 Task: Open Card Cybersecurity Training Session in Board Brand Management to Workspace DevOps and add a team member Softage.4@softage.net, a label Orange, a checklist Cake Decorating, an attachment from your computer, a color Orange and finally, add a card description 'Plan and execute company team-building activity at a wine tasting' and a comment 'Given the potential impact of this task on our company financial stability, let us ensure that we approach it with a sense of fiscal responsibility and prudence.'. Add a start date 'Jan 04, 1900' with a due date 'Jan 11, 1900'
Action: Mouse moved to (489, 192)
Screenshot: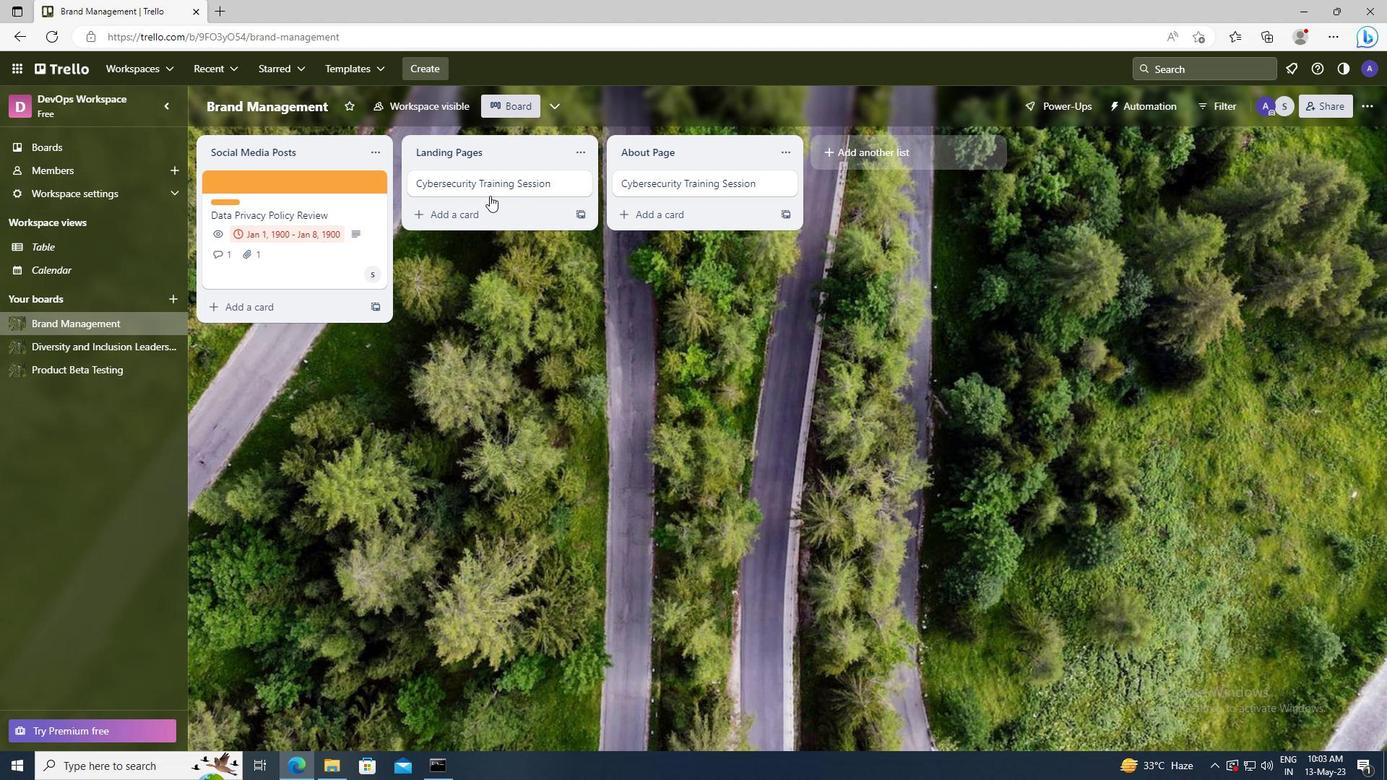 
Action: Mouse pressed left at (489, 192)
Screenshot: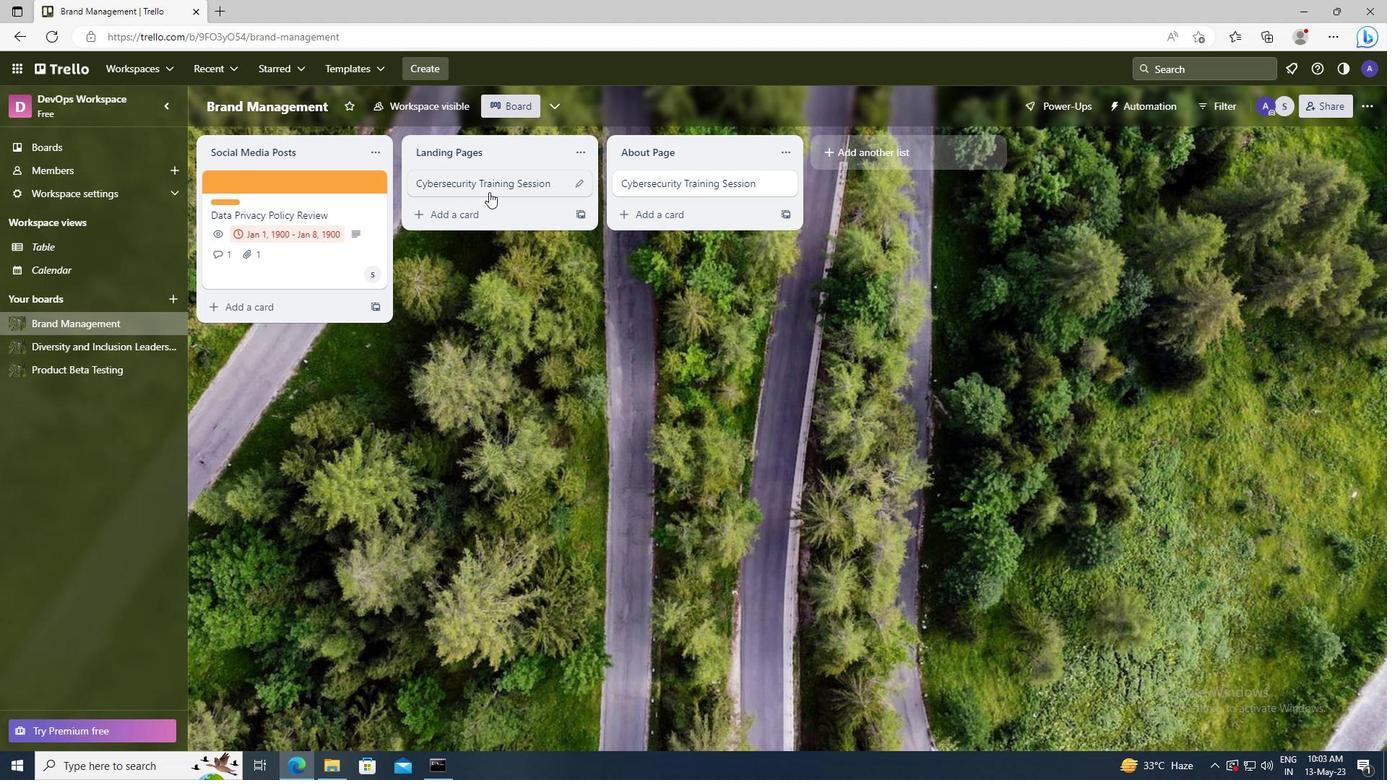 
Action: Mouse moved to (852, 232)
Screenshot: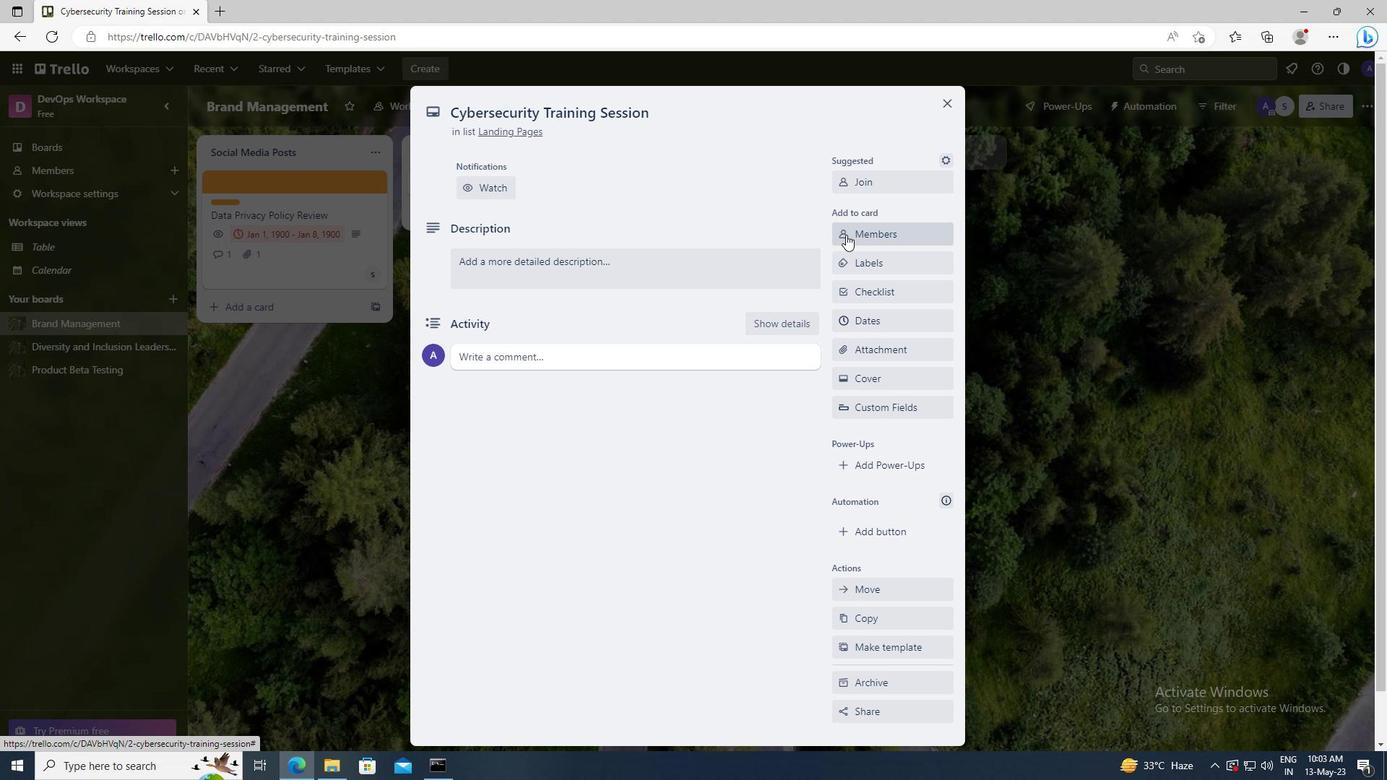 
Action: Mouse pressed left at (852, 232)
Screenshot: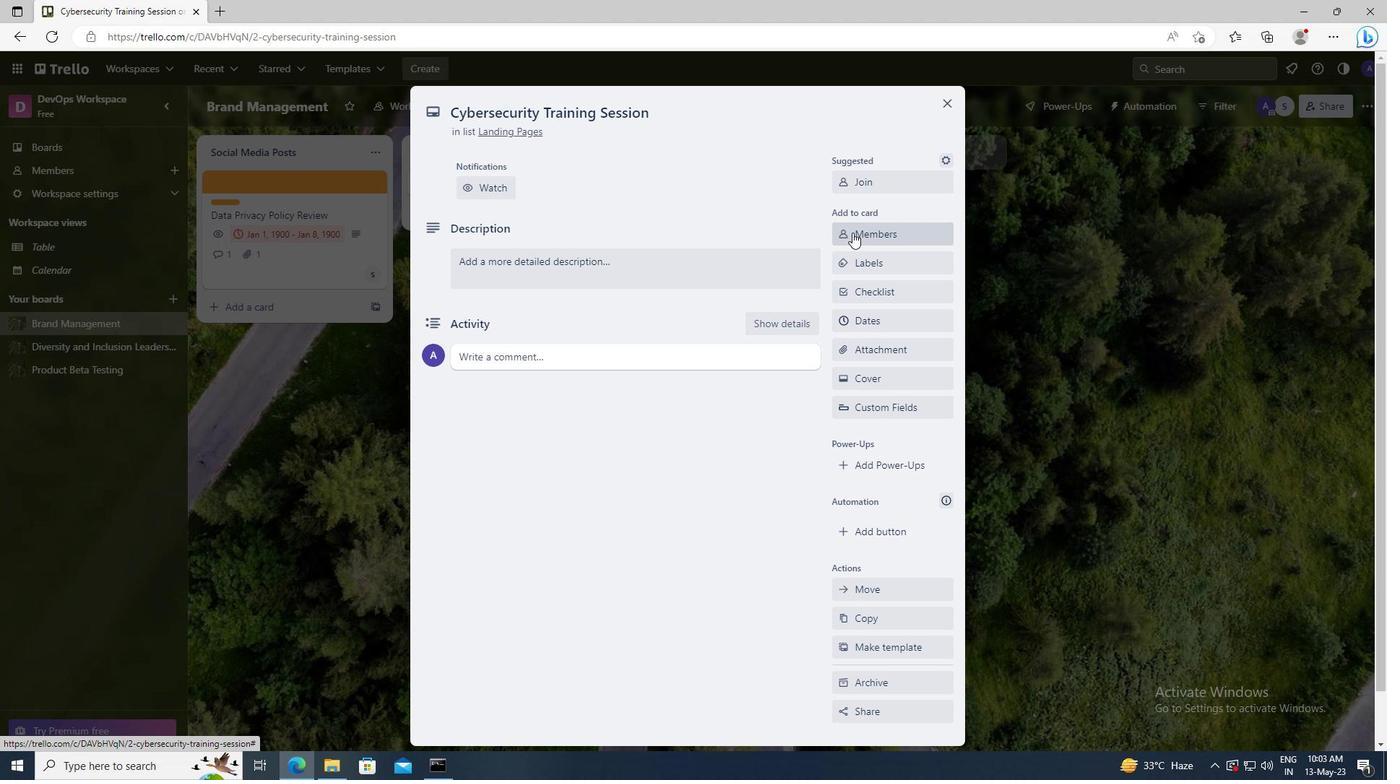 
Action: Key pressed <Key.shift>SOFTAGE.1
Screenshot: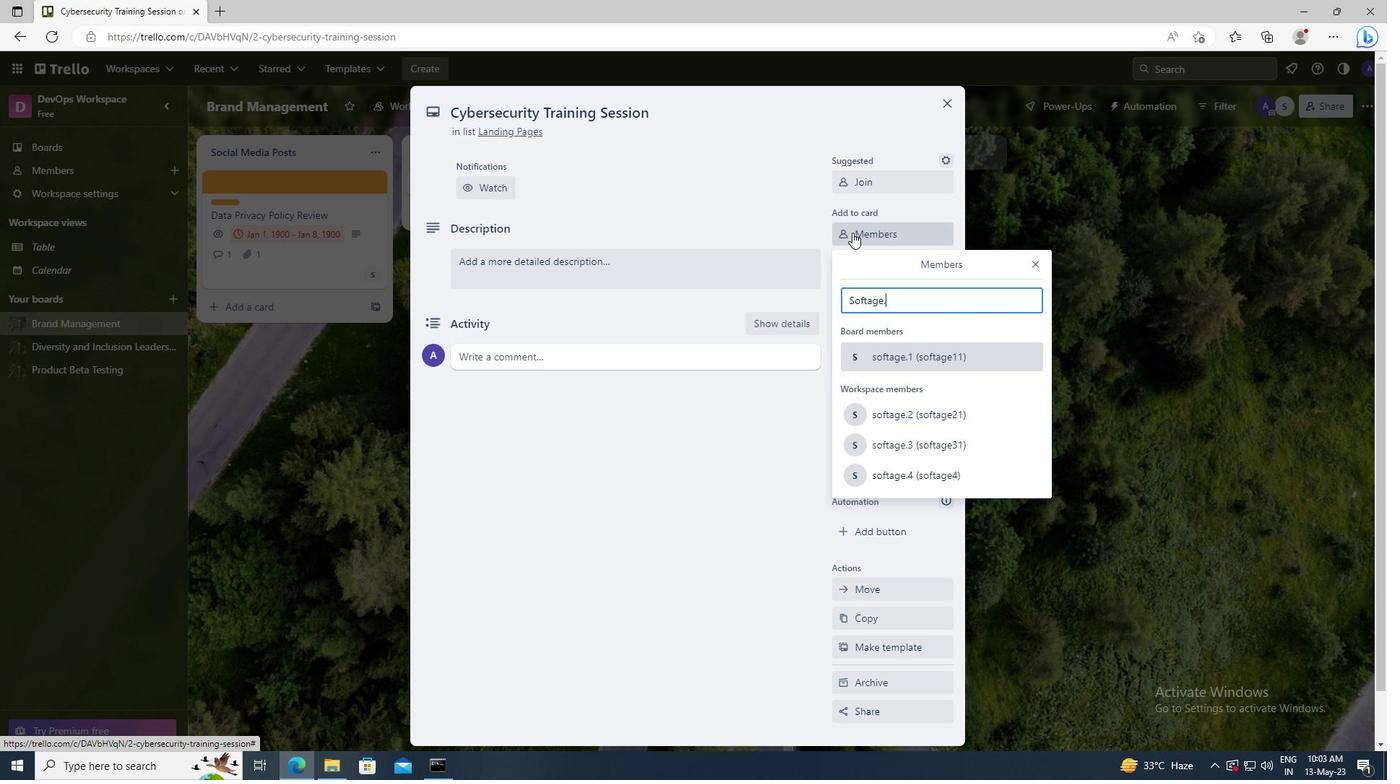 
Action: Mouse moved to (871, 354)
Screenshot: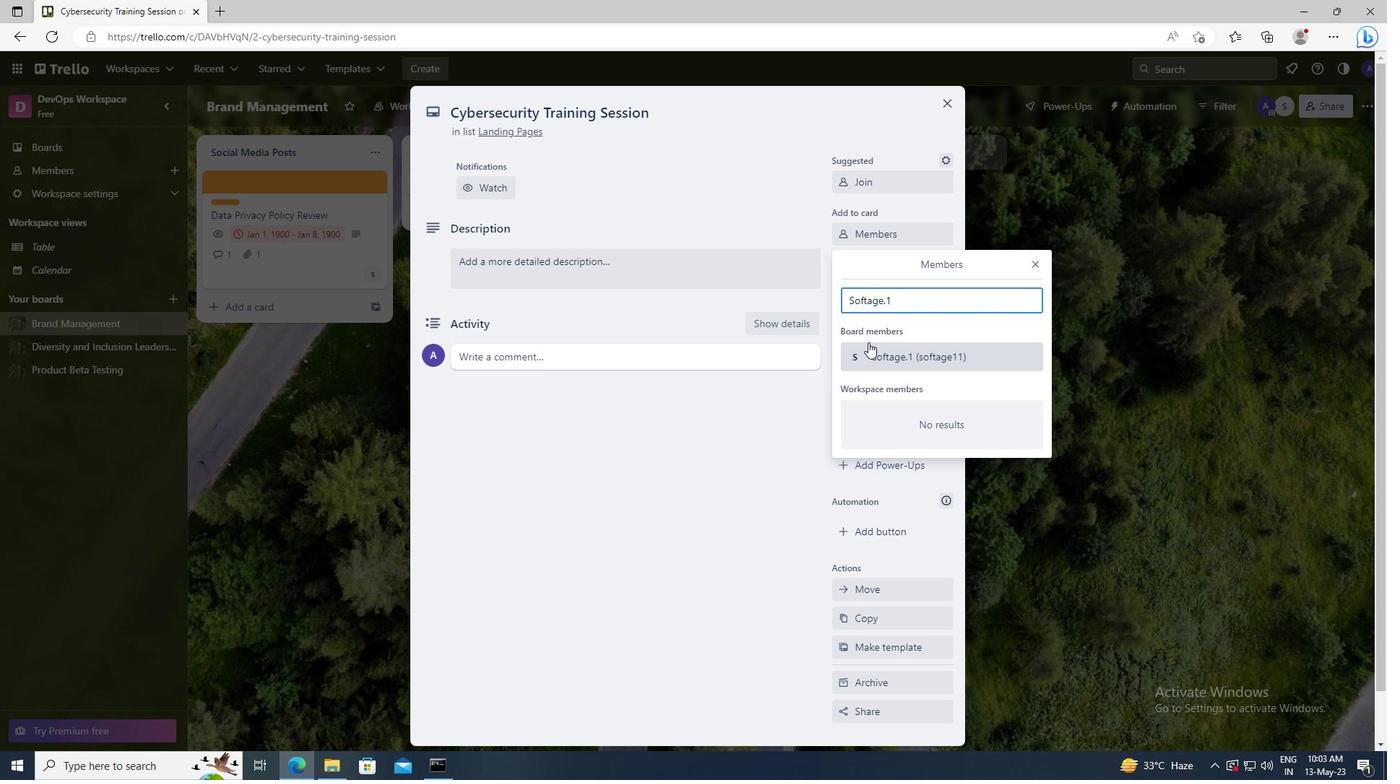 
Action: Mouse pressed left at (871, 354)
Screenshot: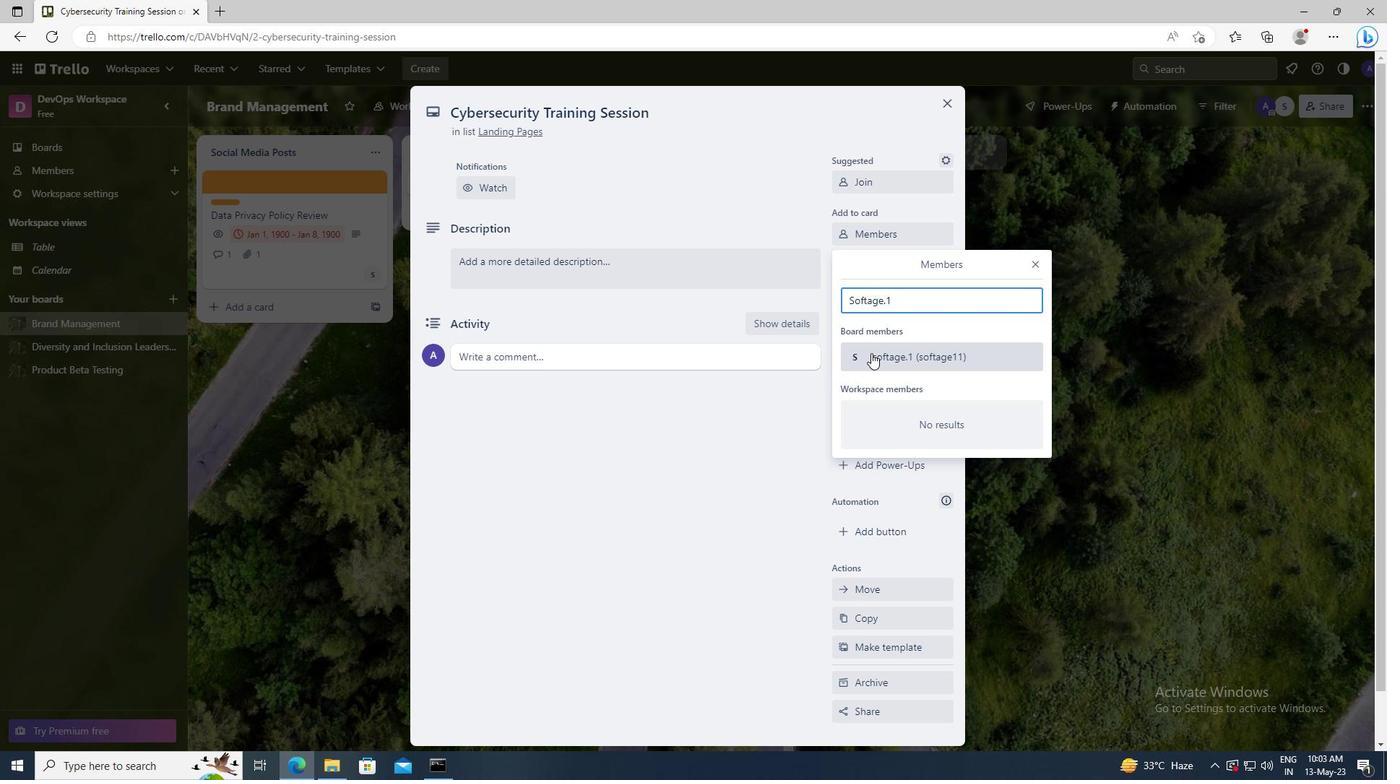 
Action: Mouse moved to (1035, 263)
Screenshot: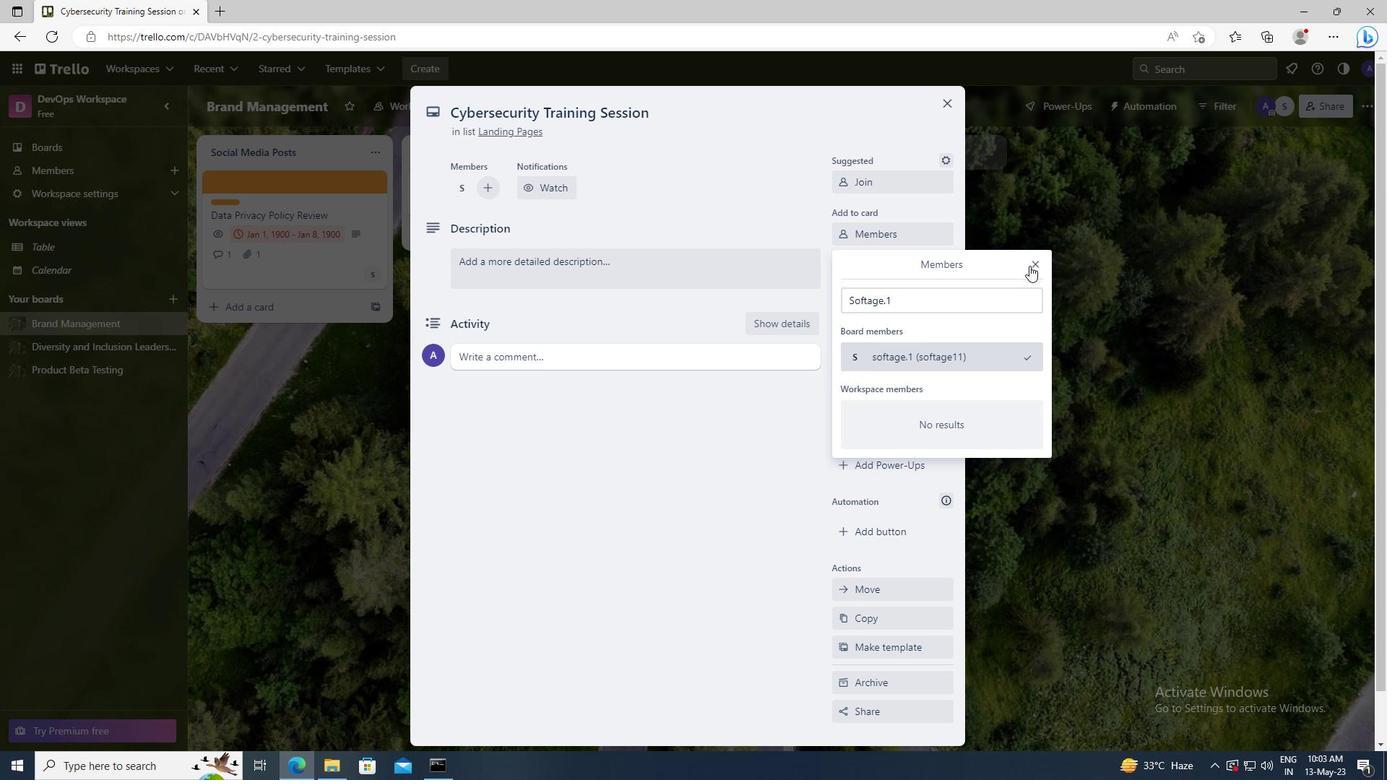 
Action: Mouse pressed left at (1035, 263)
Screenshot: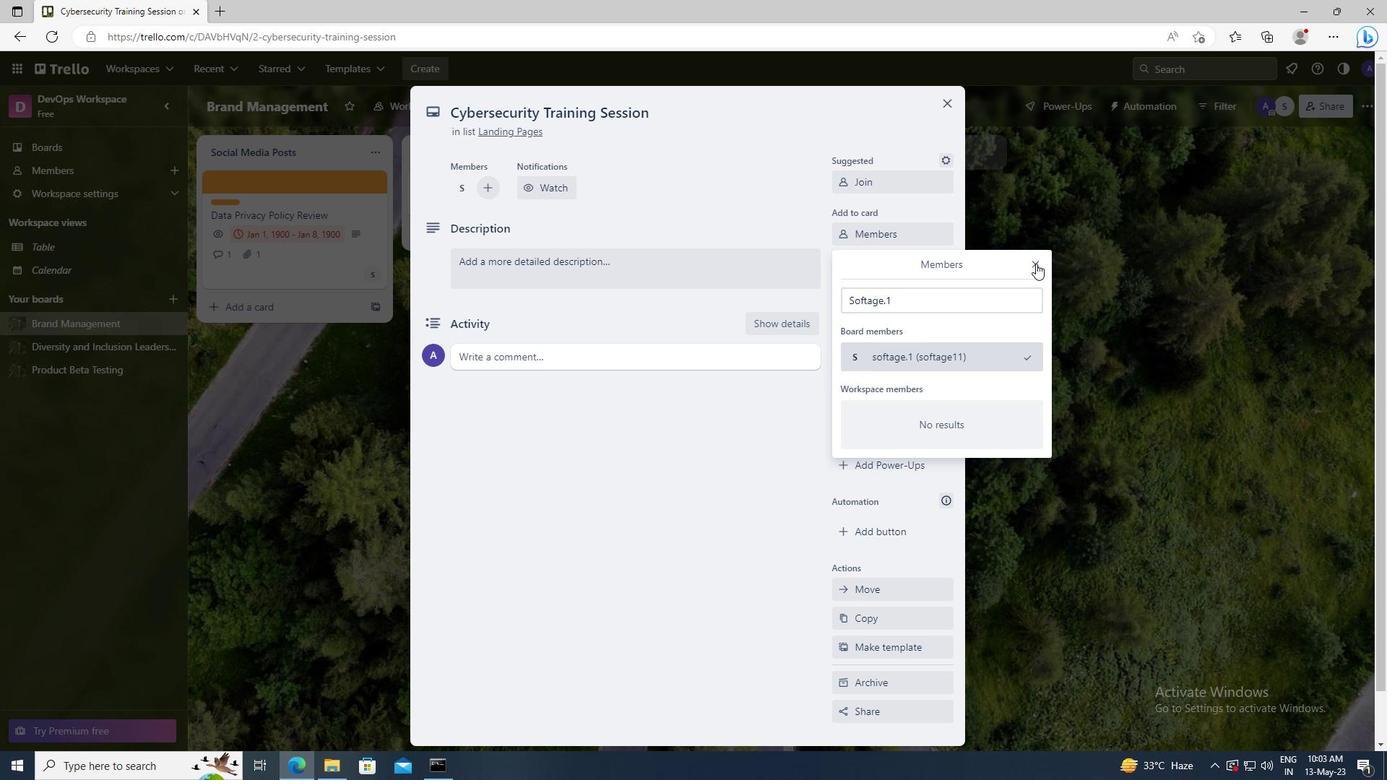 
Action: Mouse moved to (898, 257)
Screenshot: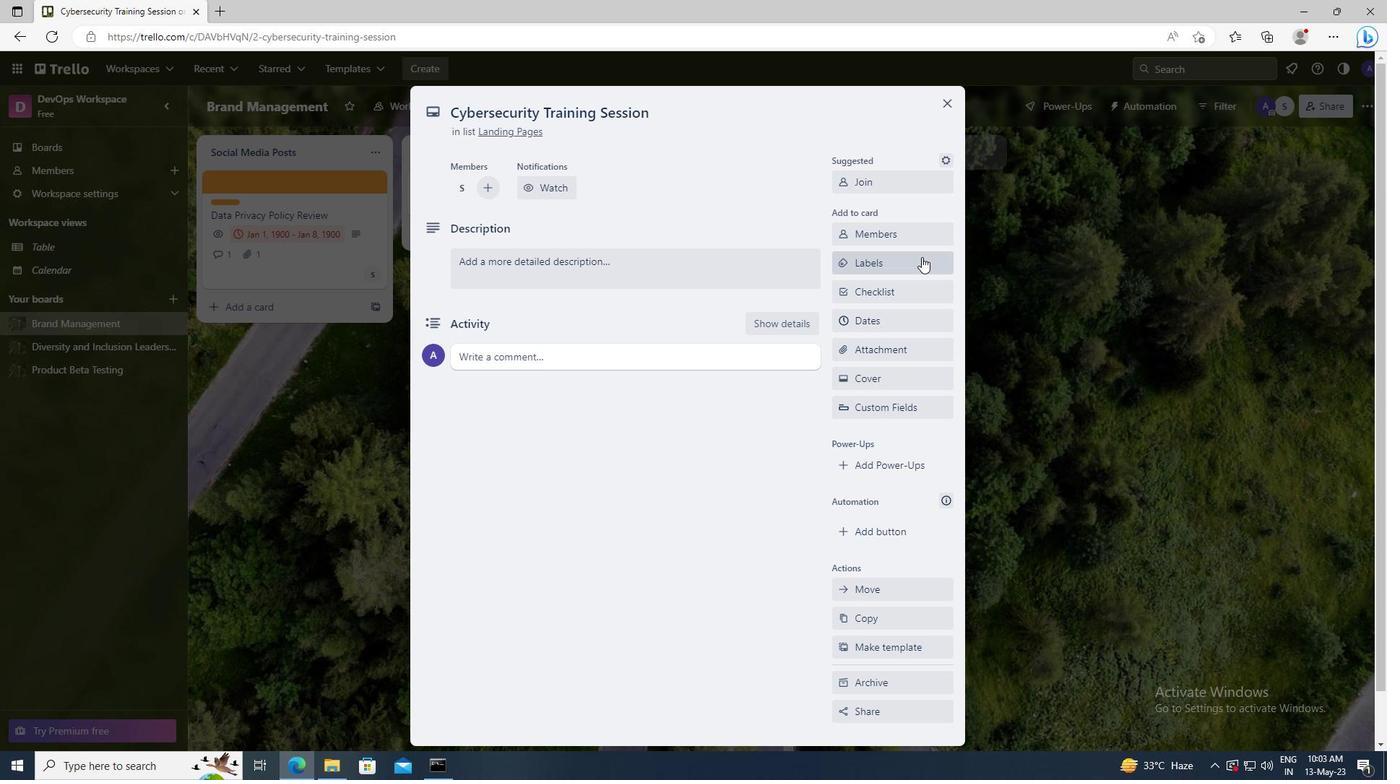 
Action: Mouse pressed left at (898, 257)
Screenshot: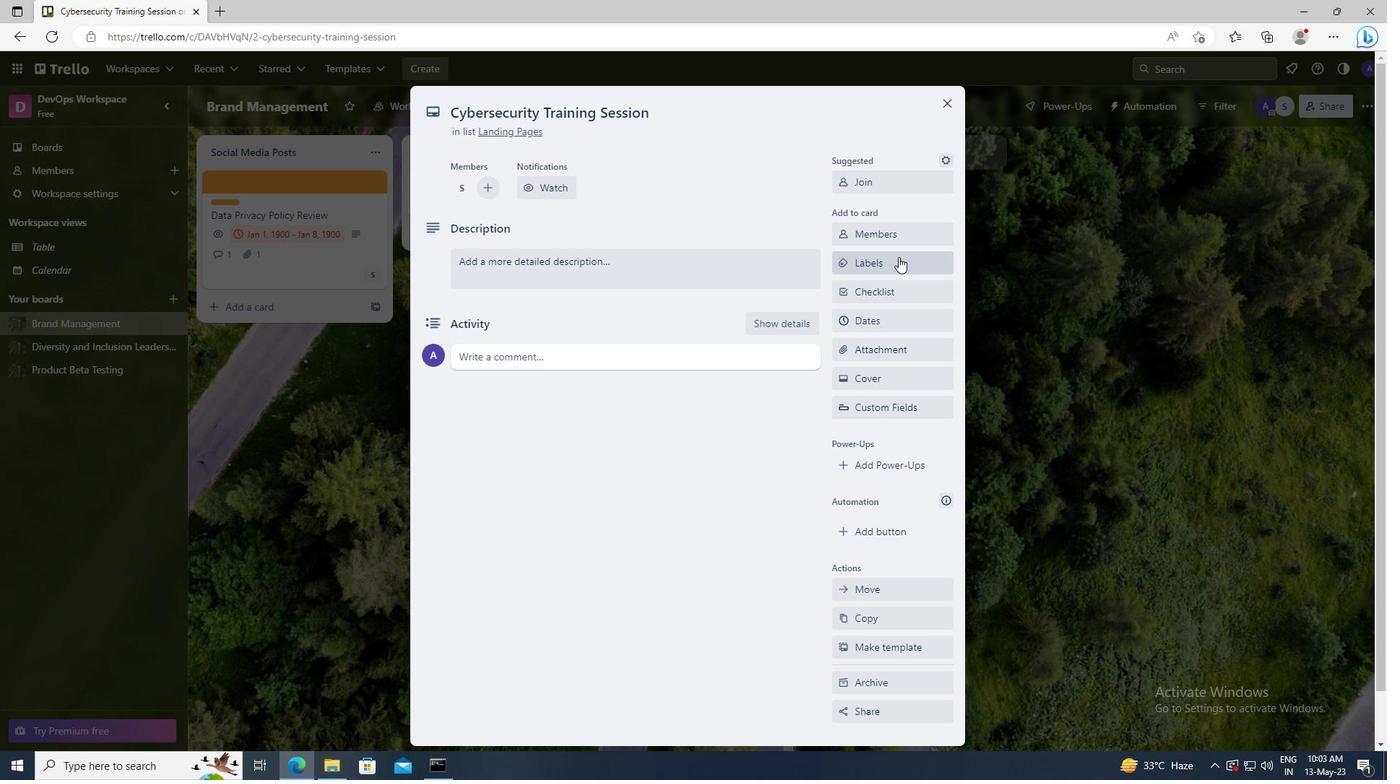 
Action: Mouse moved to (920, 547)
Screenshot: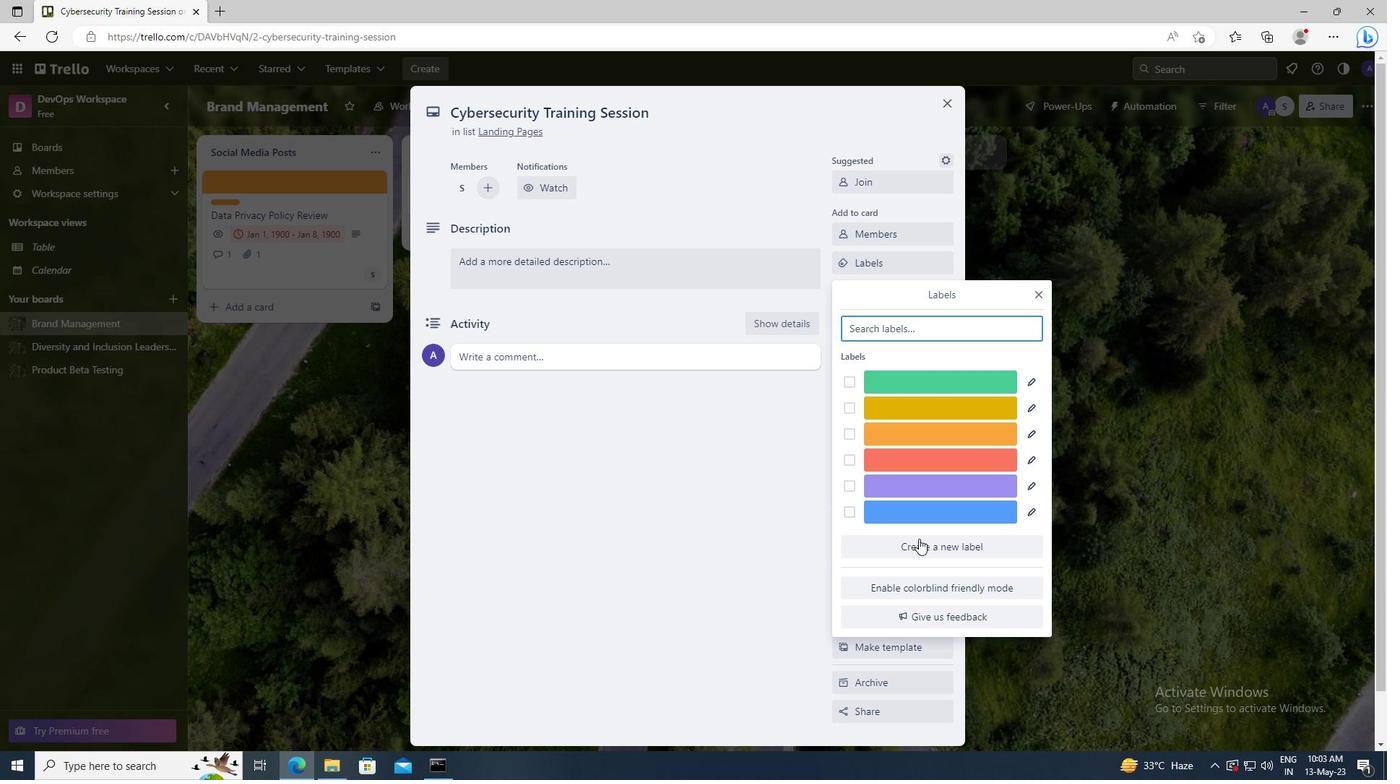 
Action: Mouse pressed left at (920, 547)
Screenshot: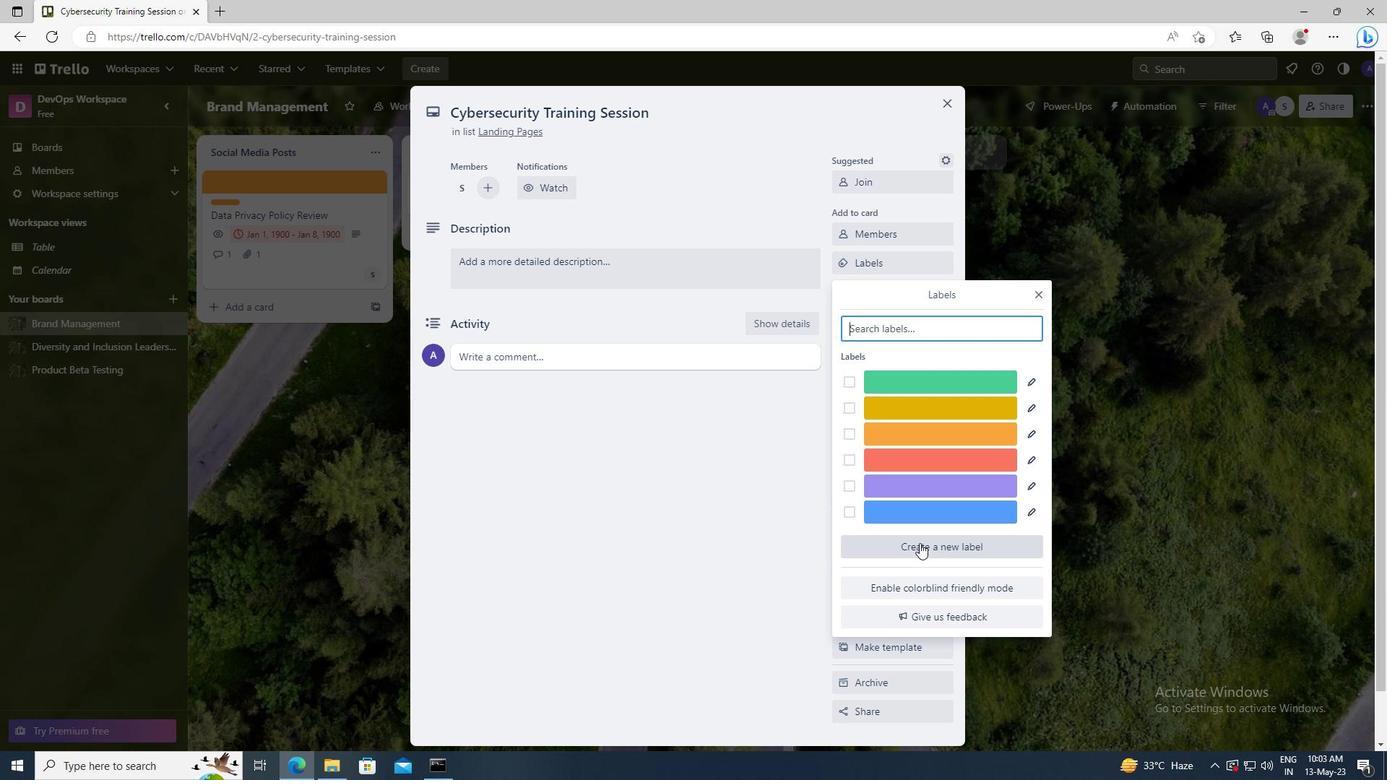 
Action: Mouse moved to (937, 500)
Screenshot: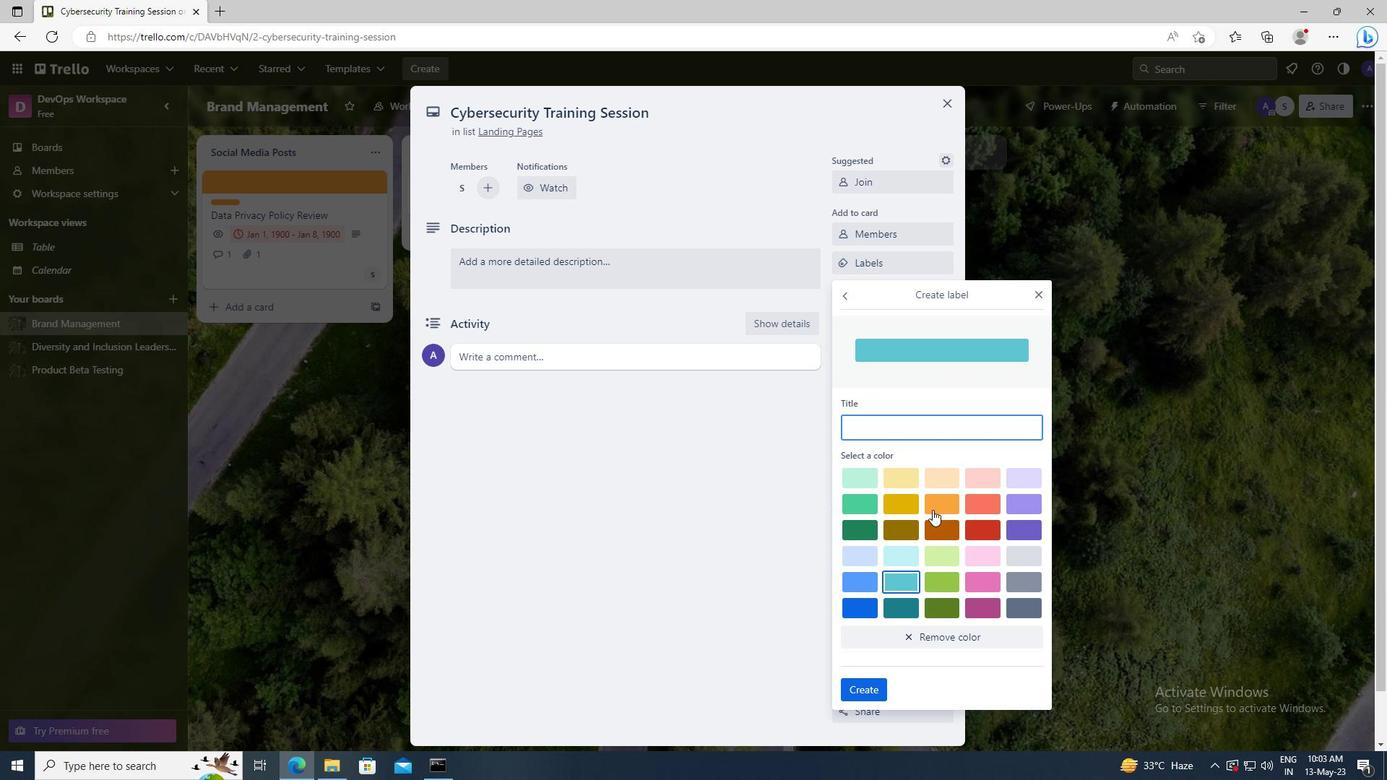 
Action: Mouse pressed left at (937, 500)
Screenshot: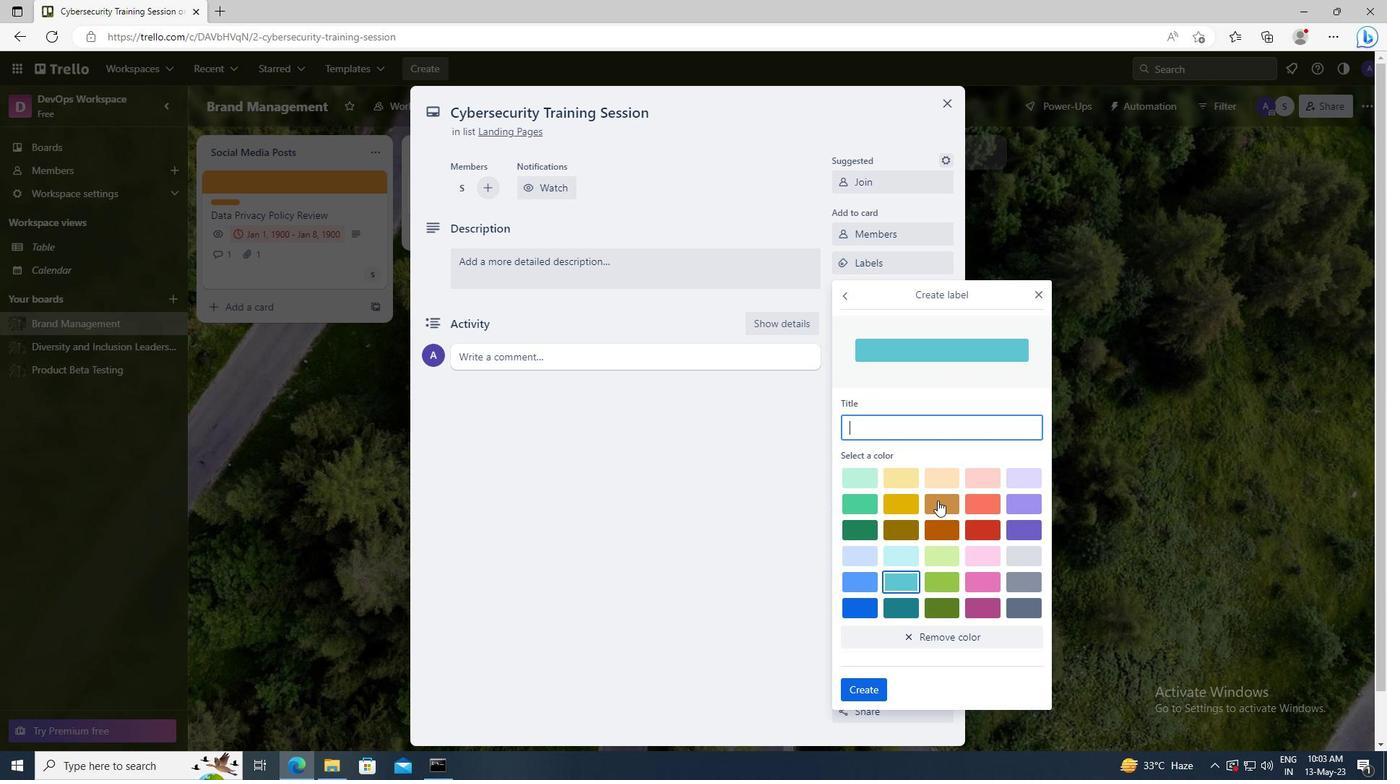 
Action: Mouse moved to (873, 691)
Screenshot: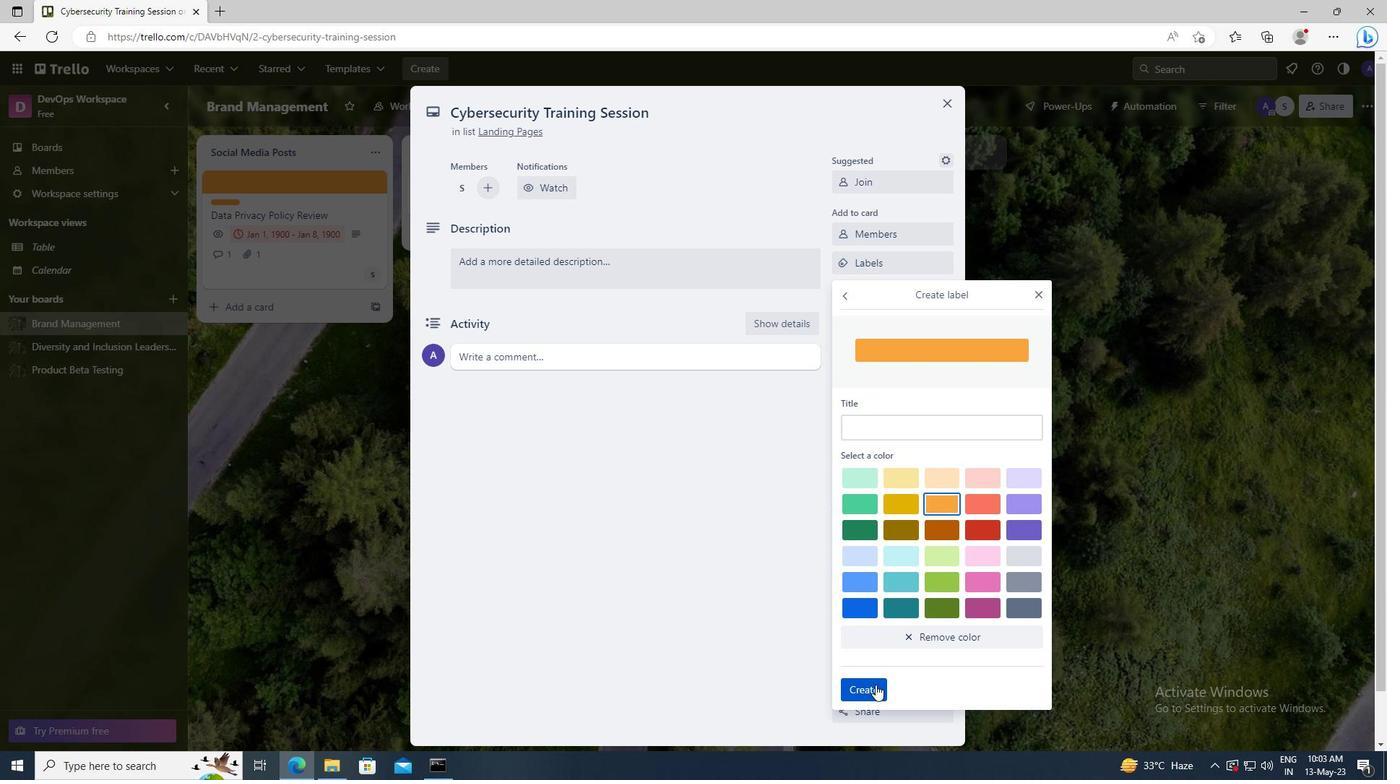 
Action: Mouse pressed left at (873, 691)
Screenshot: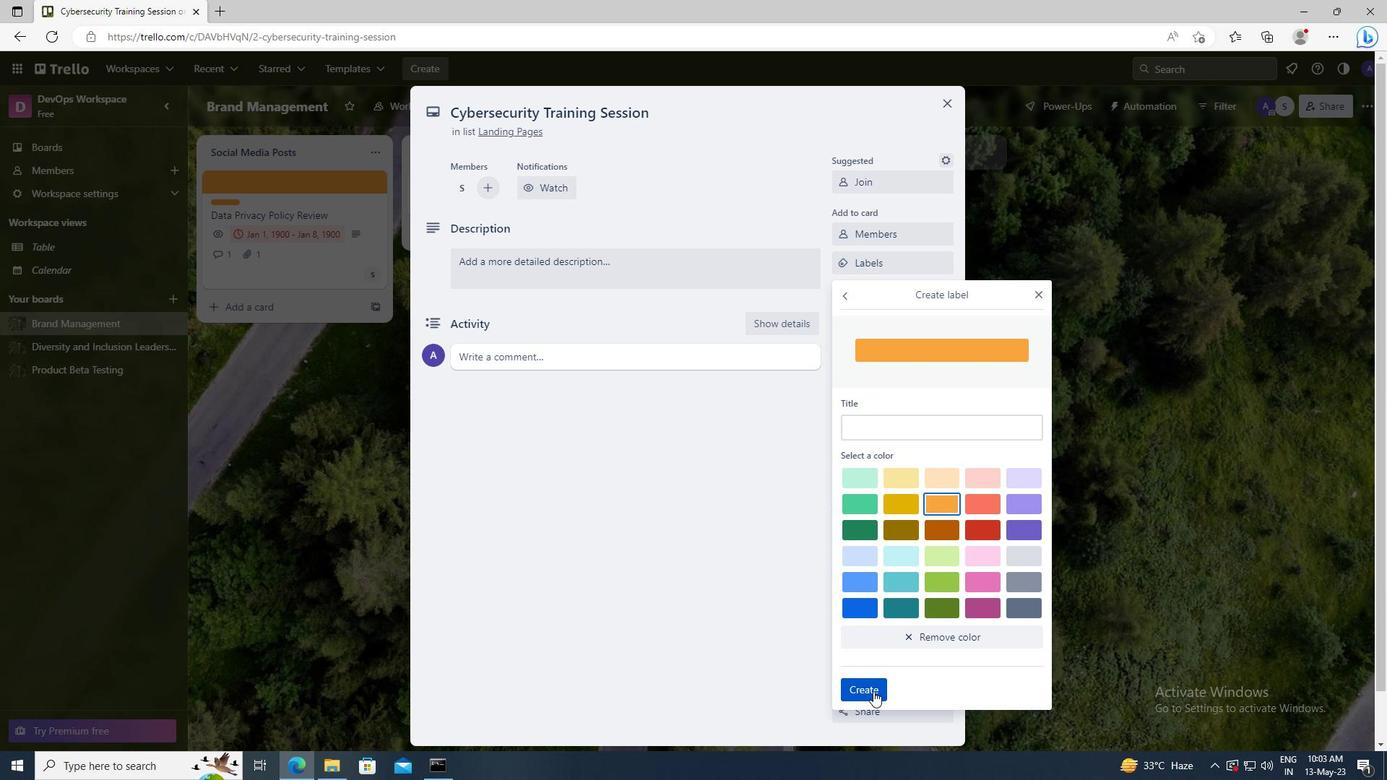 
Action: Mouse moved to (1040, 295)
Screenshot: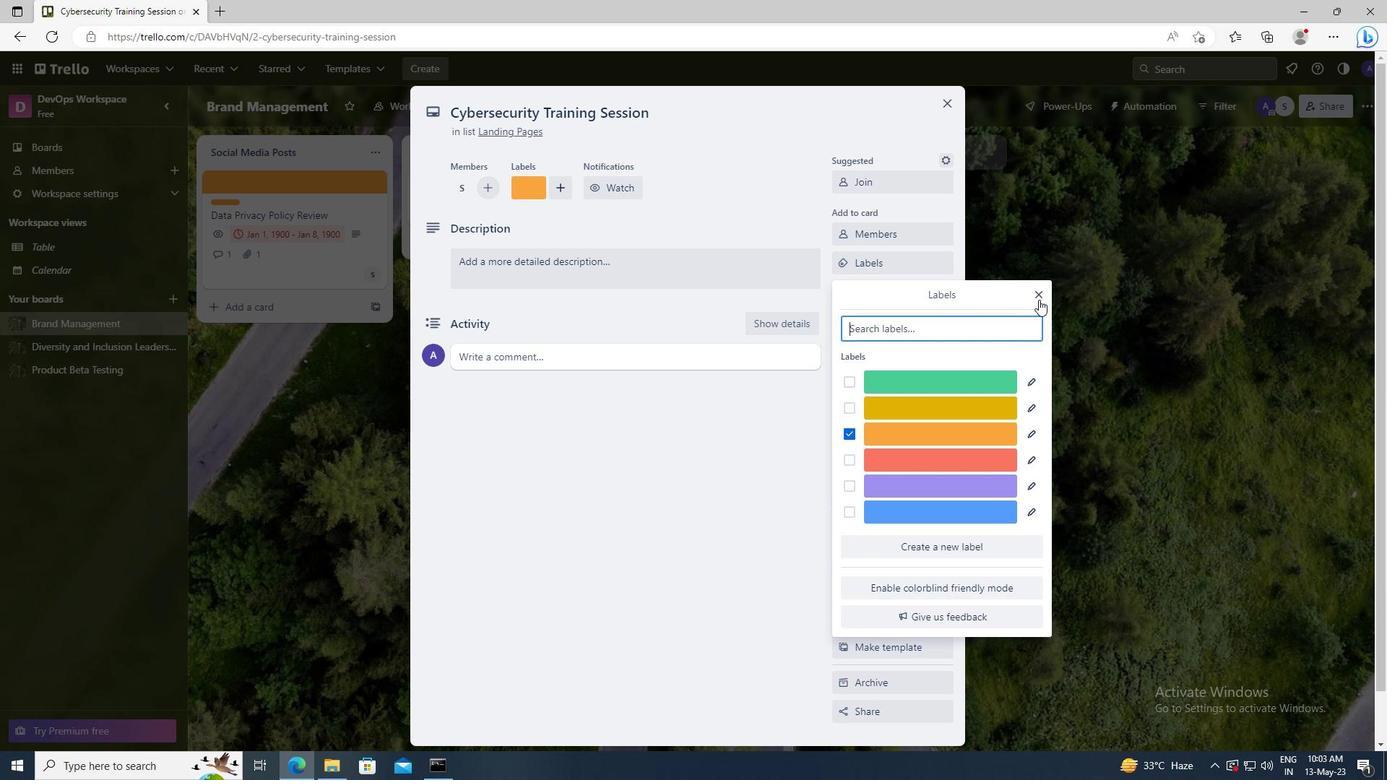 
Action: Mouse pressed left at (1040, 295)
Screenshot: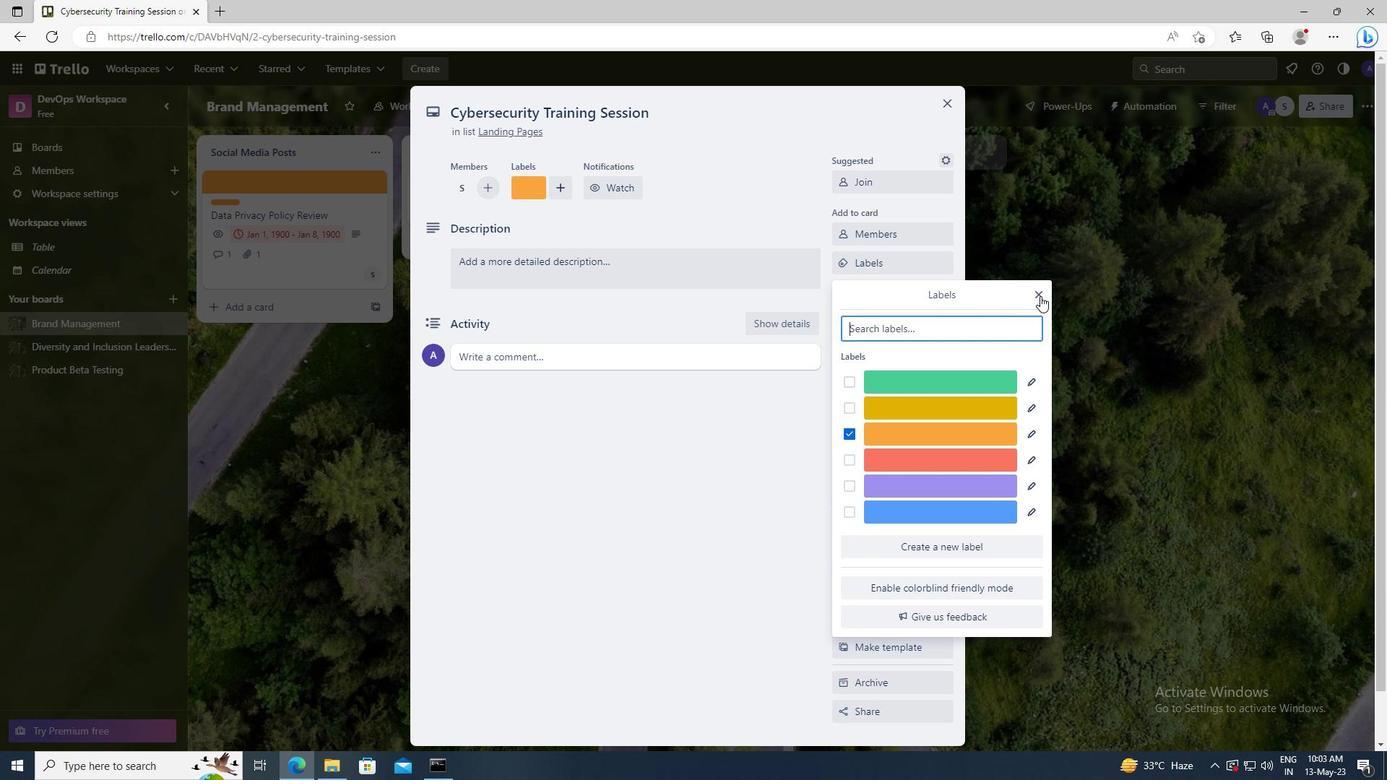 
Action: Mouse moved to (882, 288)
Screenshot: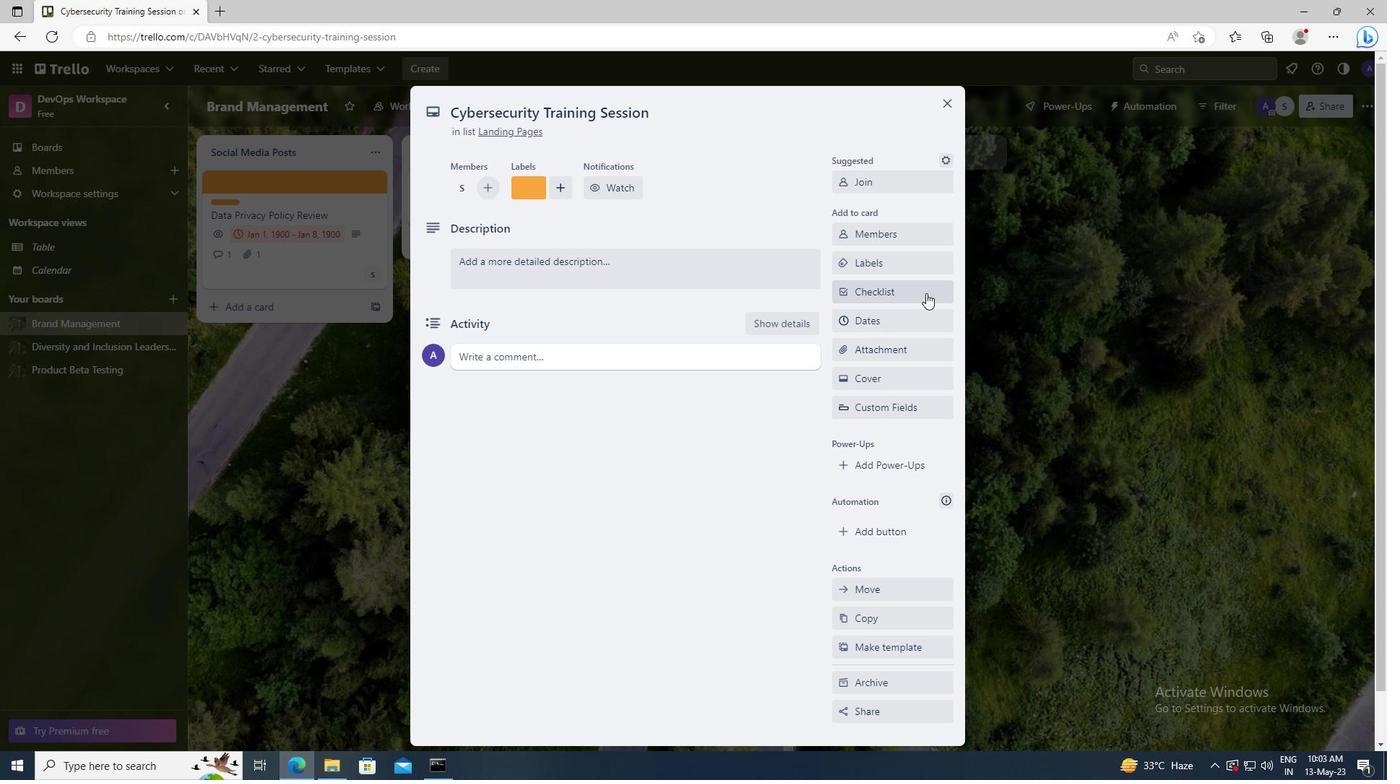 
Action: Mouse pressed left at (882, 288)
Screenshot: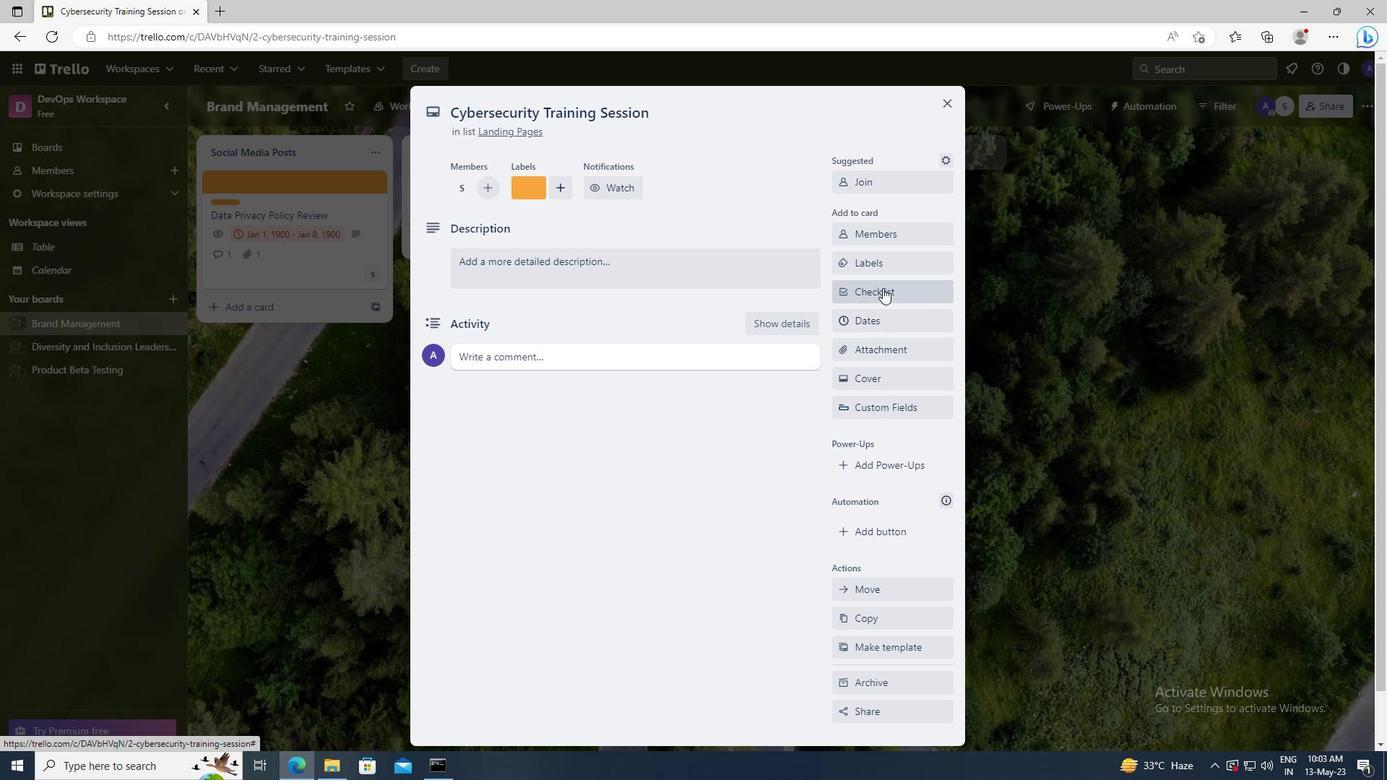 
Action: Key pressed <Key.shift>CAKE<Key.space><Key.shift>DECORATING
Screenshot: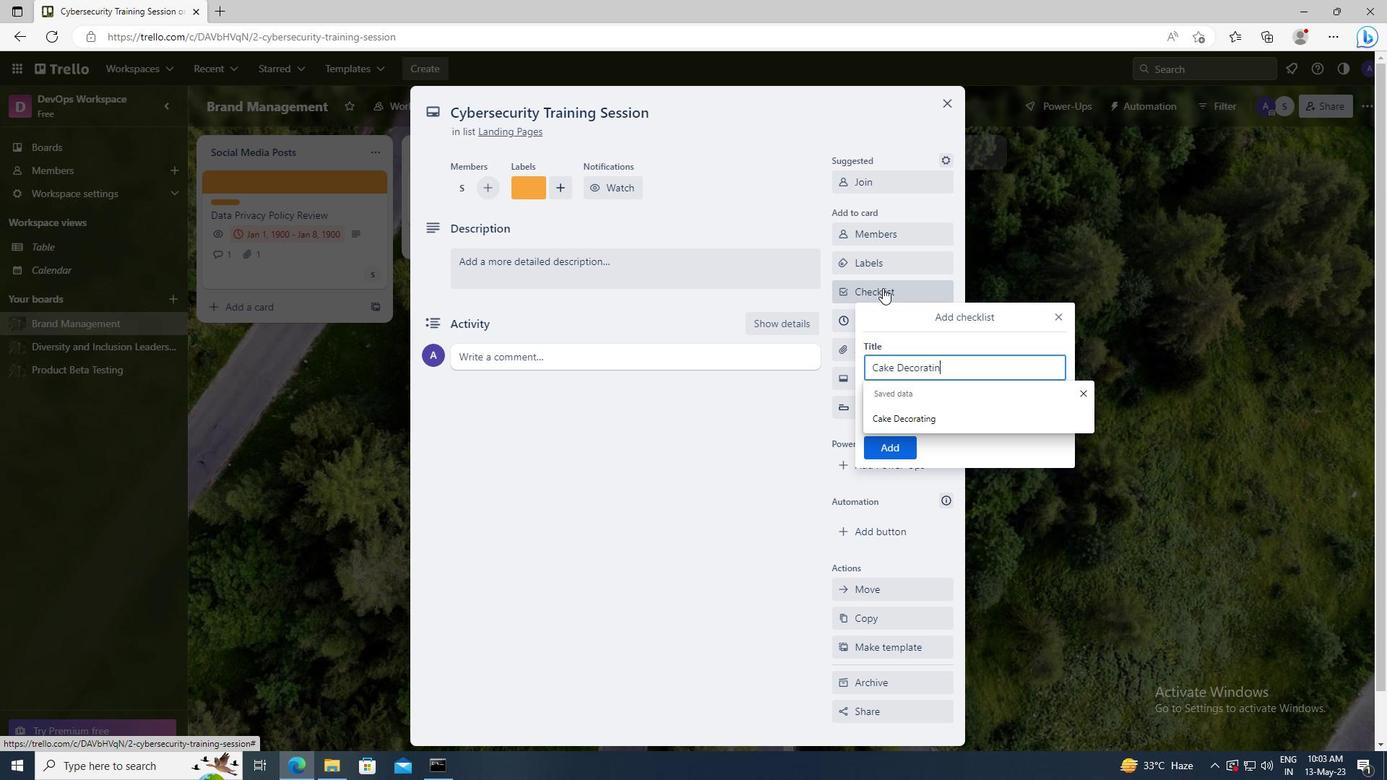 
Action: Mouse moved to (887, 452)
Screenshot: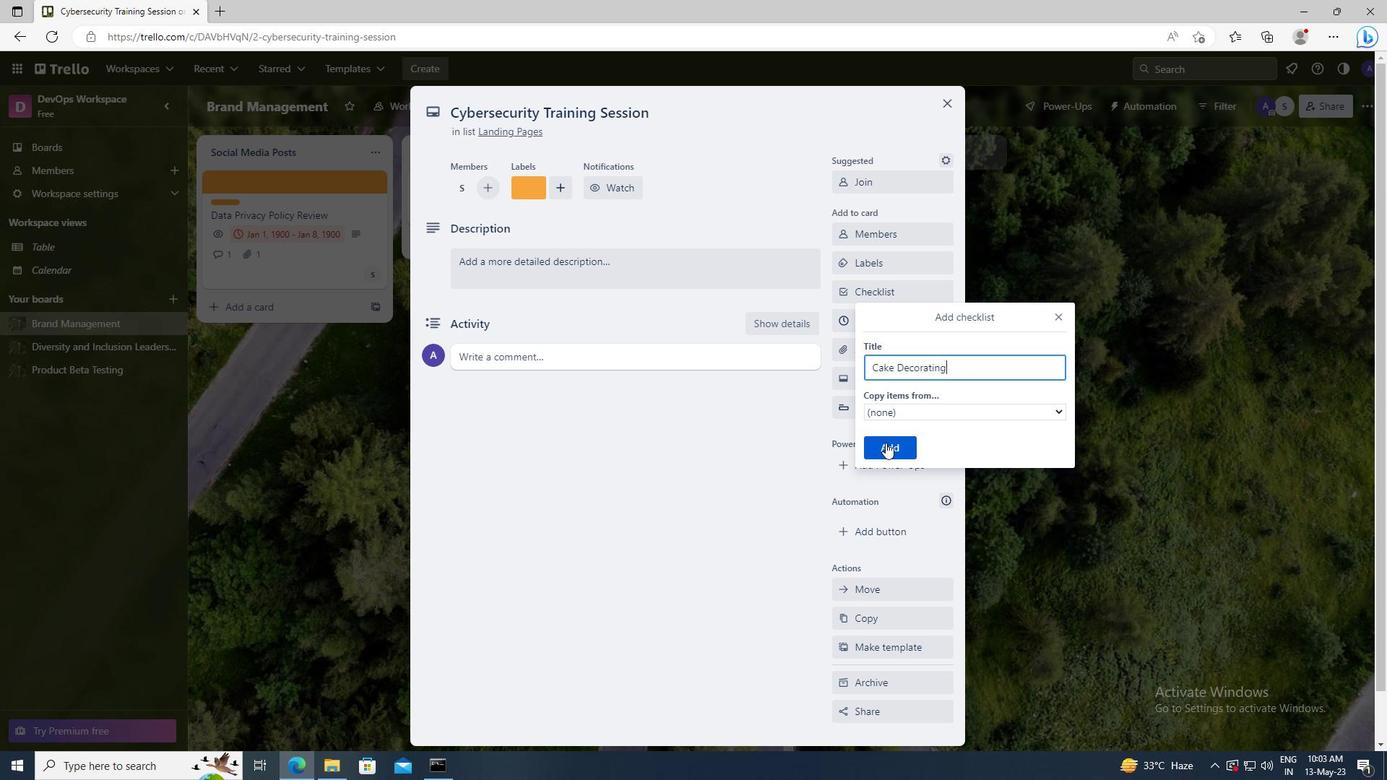 
Action: Mouse pressed left at (887, 452)
Screenshot: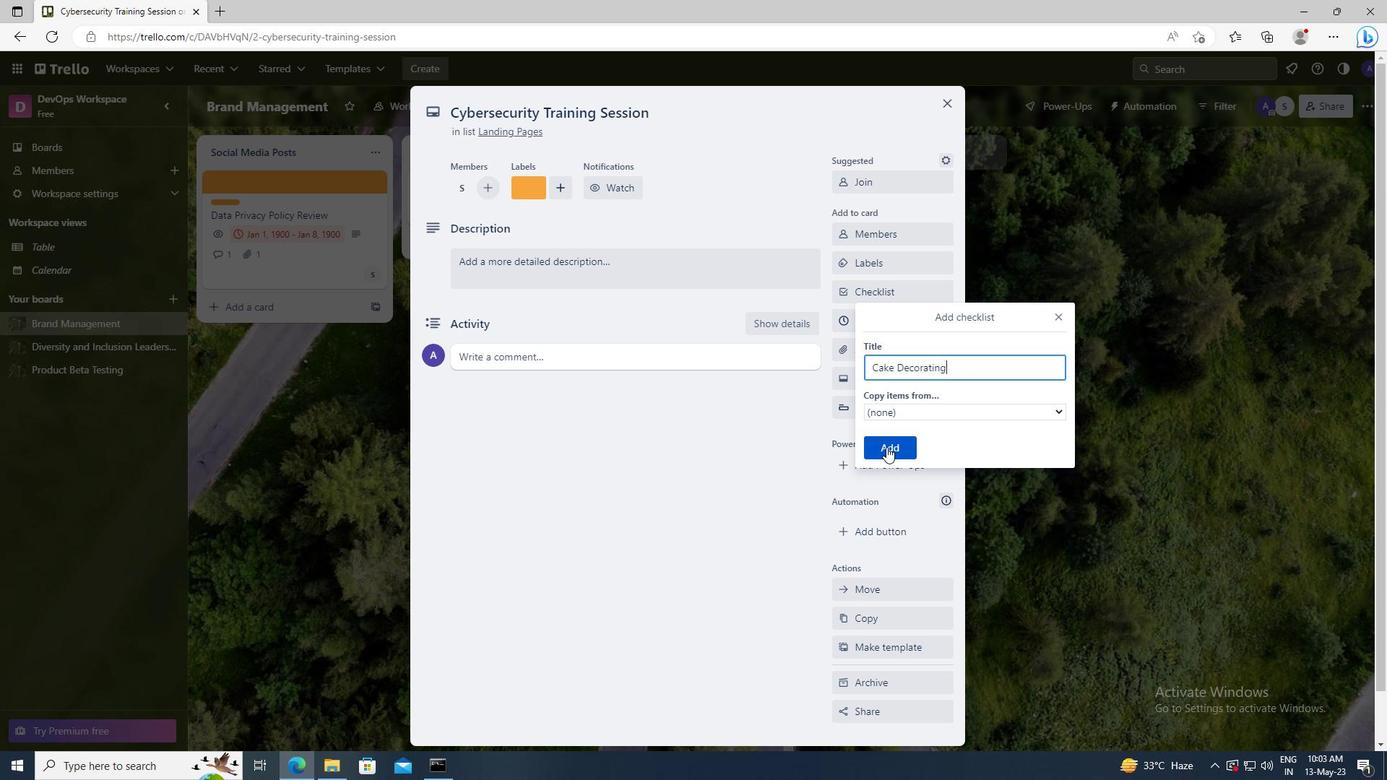 
Action: Mouse moved to (887, 356)
Screenshot: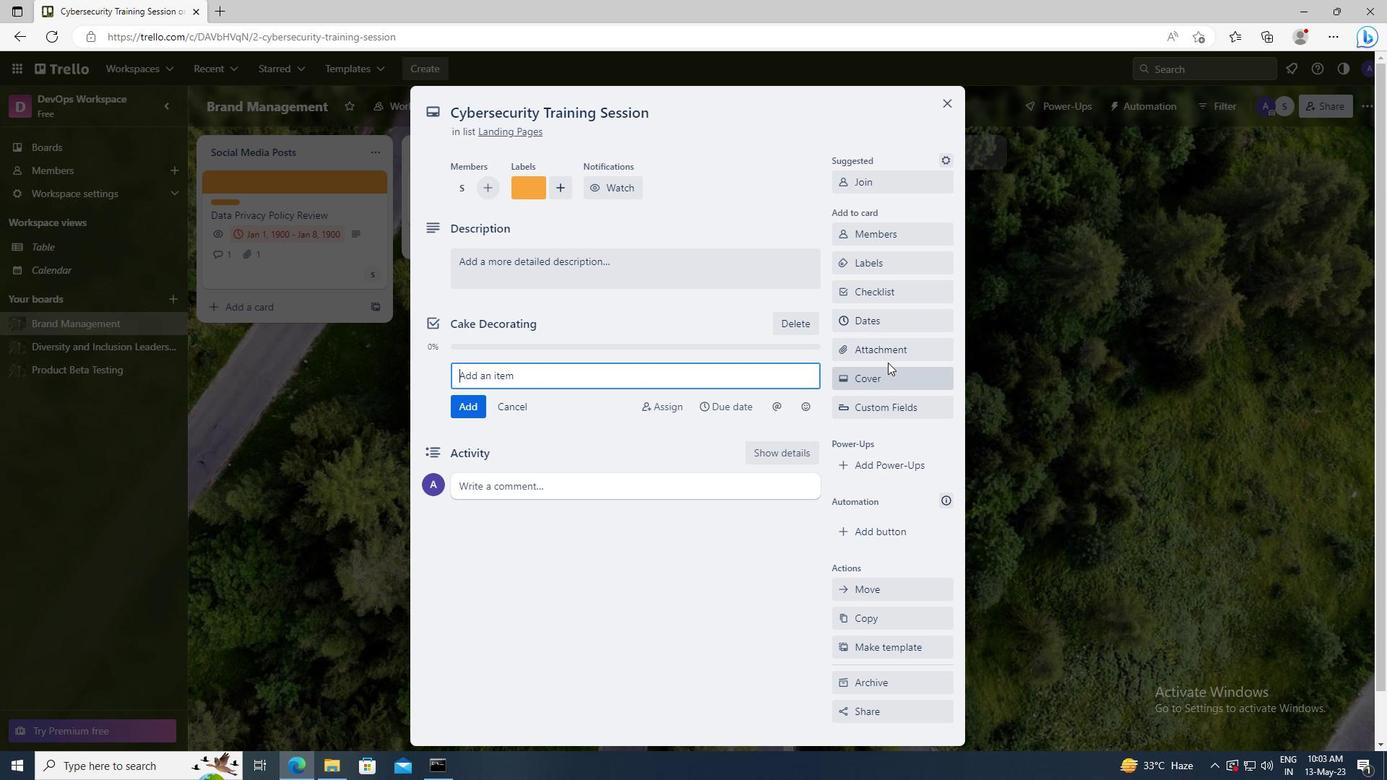 
Action: Mouse pressed left at (887, 356)
Screenshot: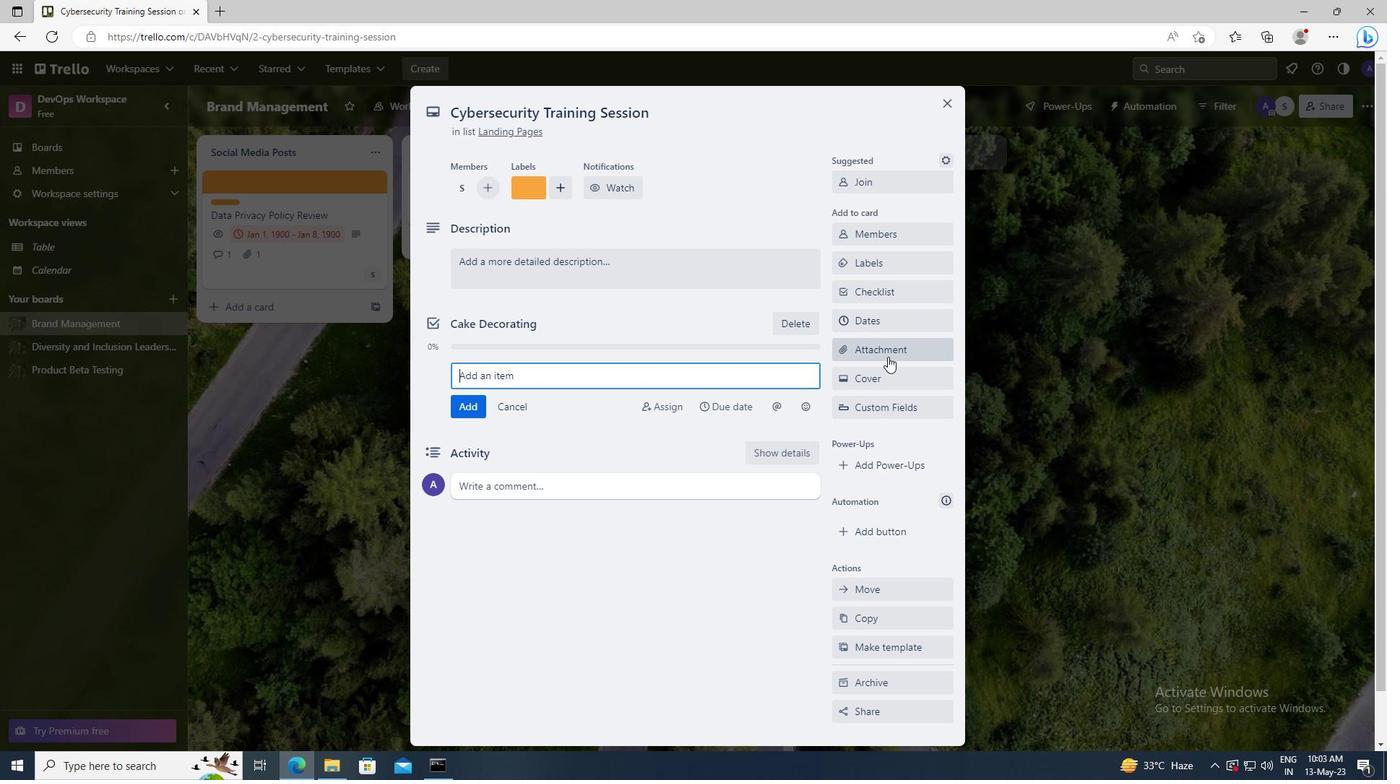 
Action: Mouse moved to (885, 408)
Screenshot: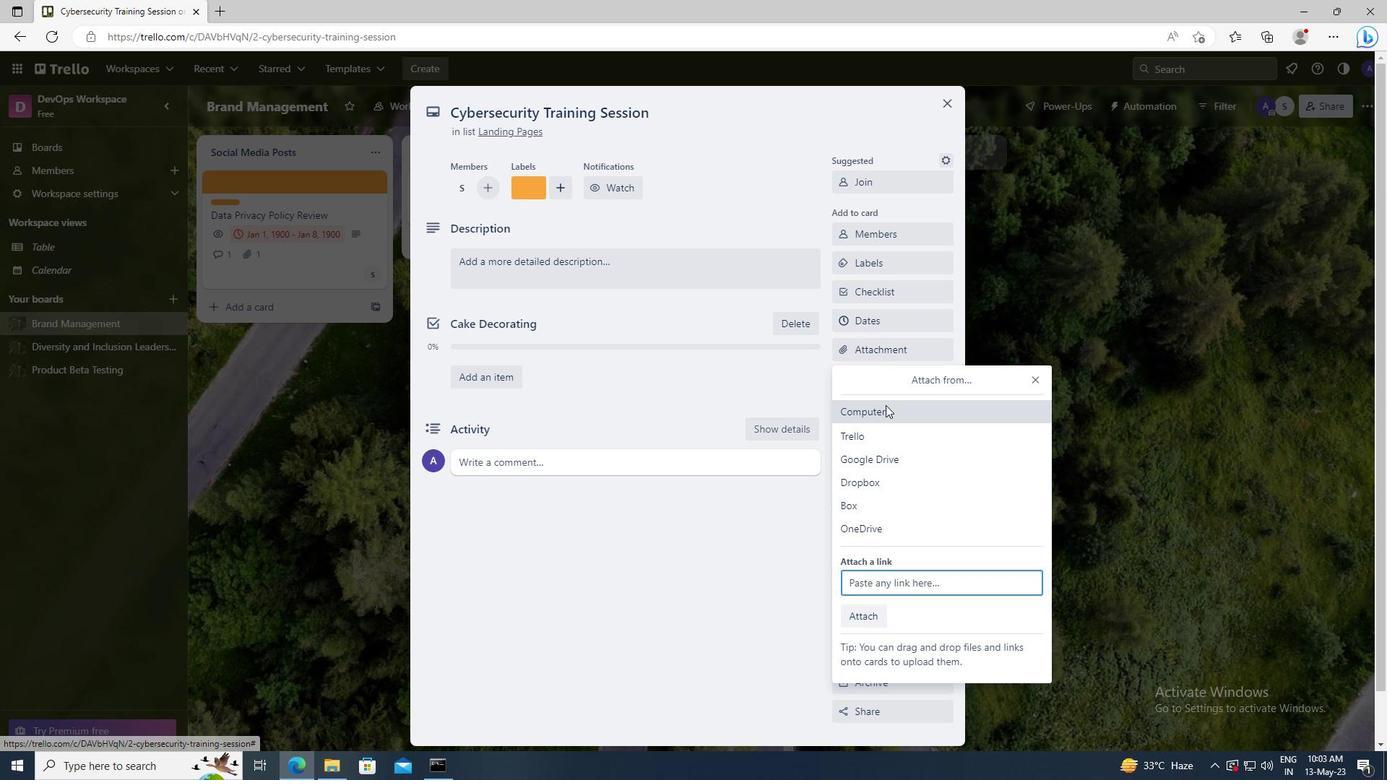 
Action: Mouse pressed left at (885, 408)
Screenshot: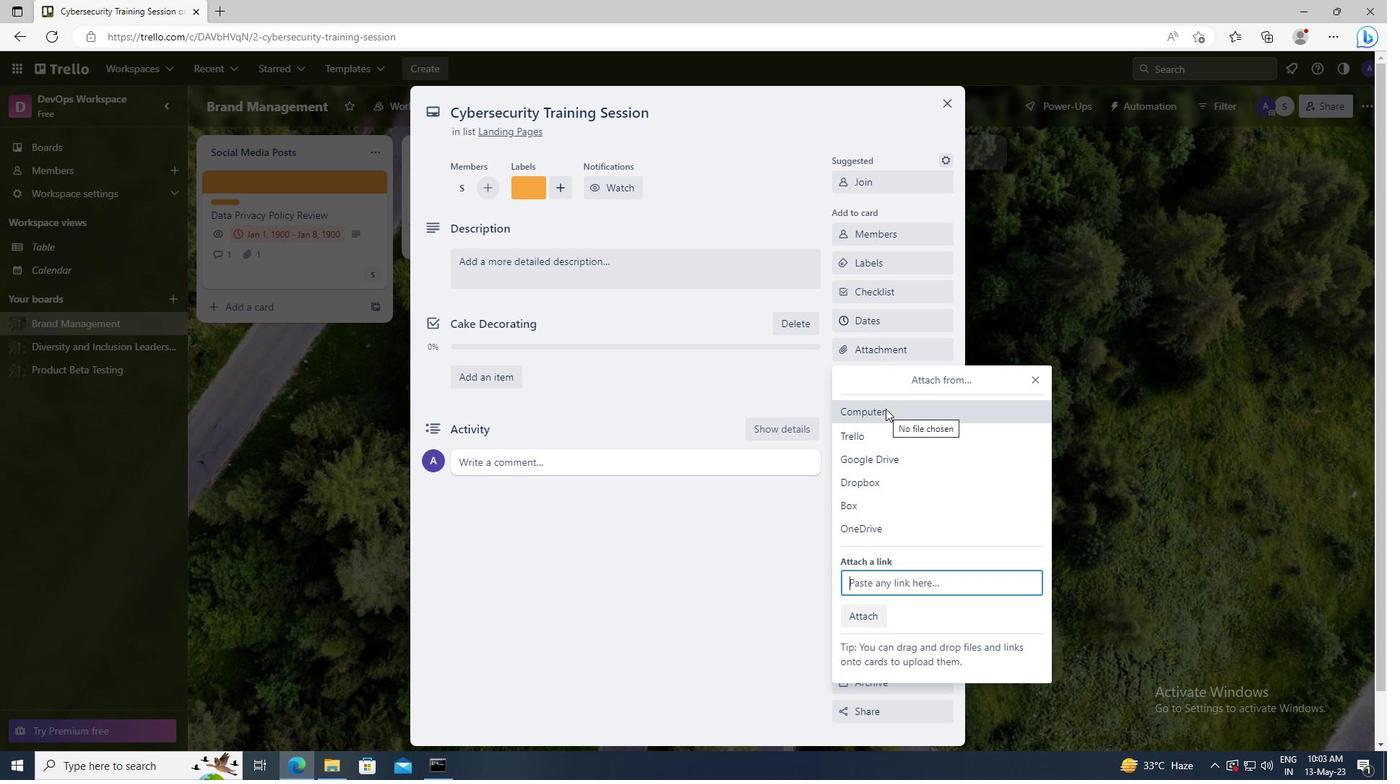 
Action: Mouse moved to (375, 125)
Screenshot: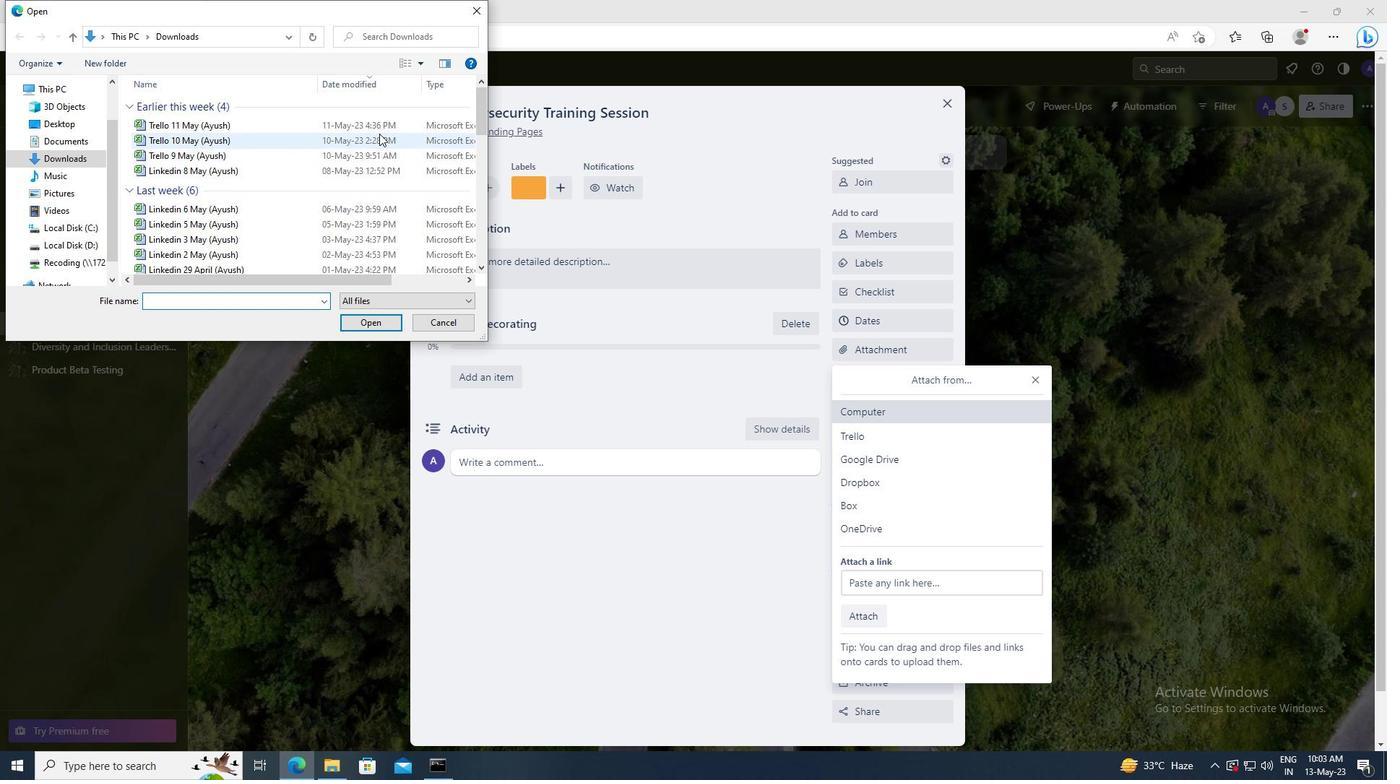 
Action: Mouse pressed left at (375, 125)
Screenshot: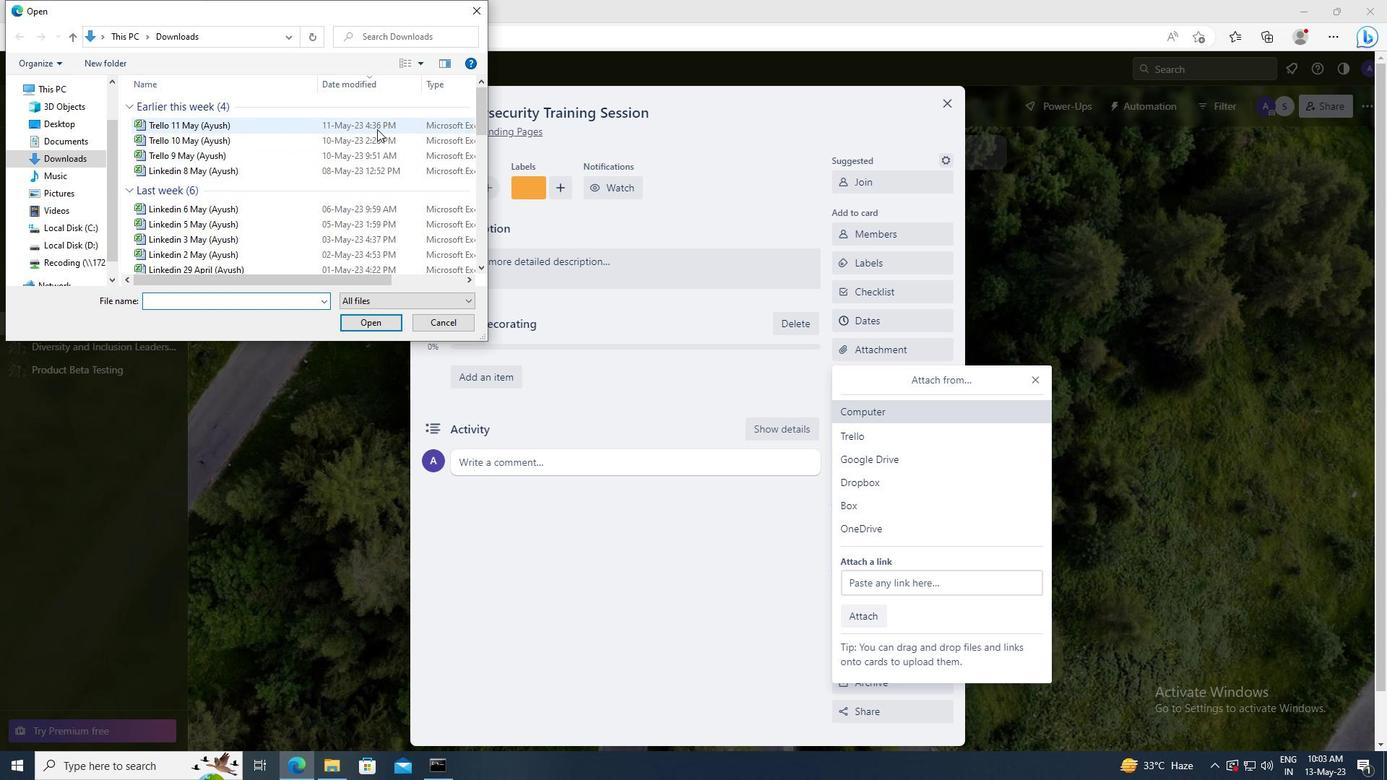 
Action: Mouse moved to (377, 321)
Screenshot: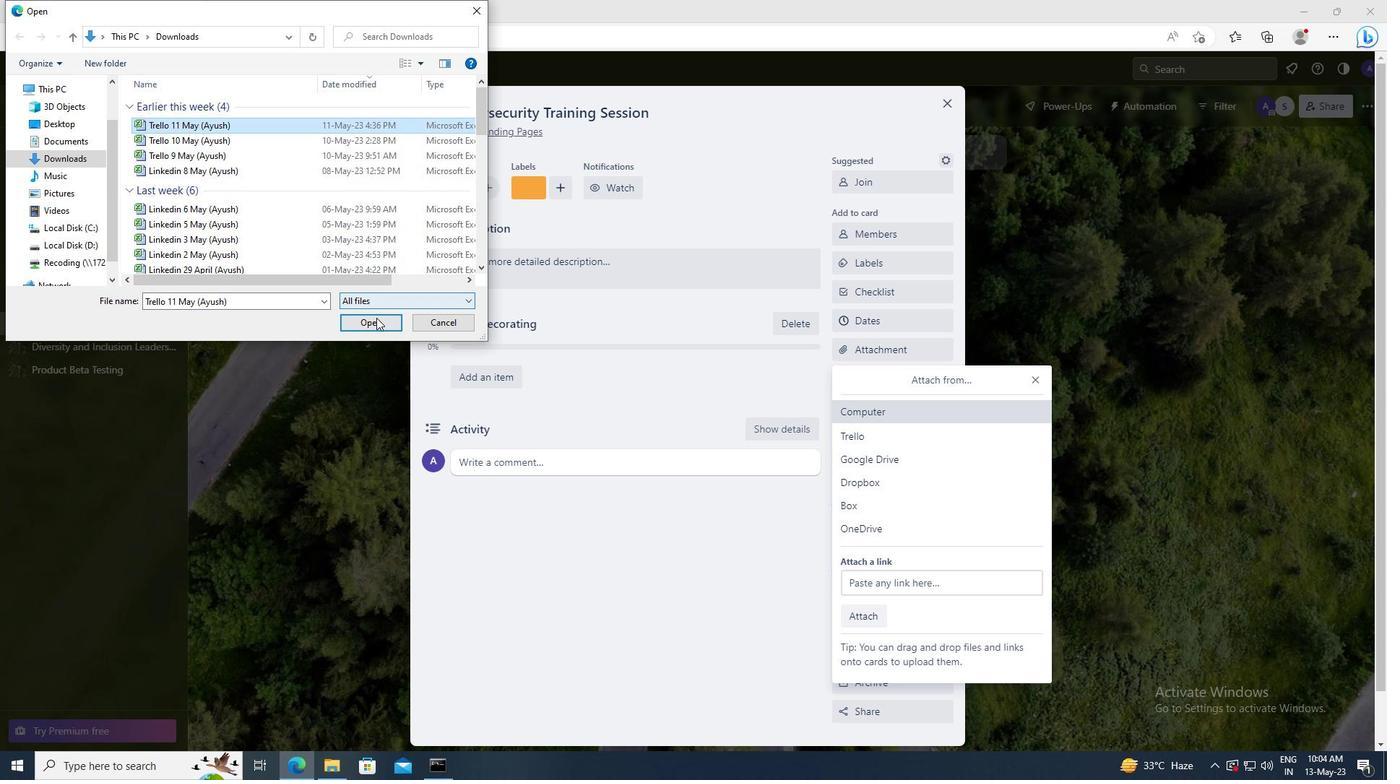 
Action: Mouse pressed left at (377, 321)
Screenshot: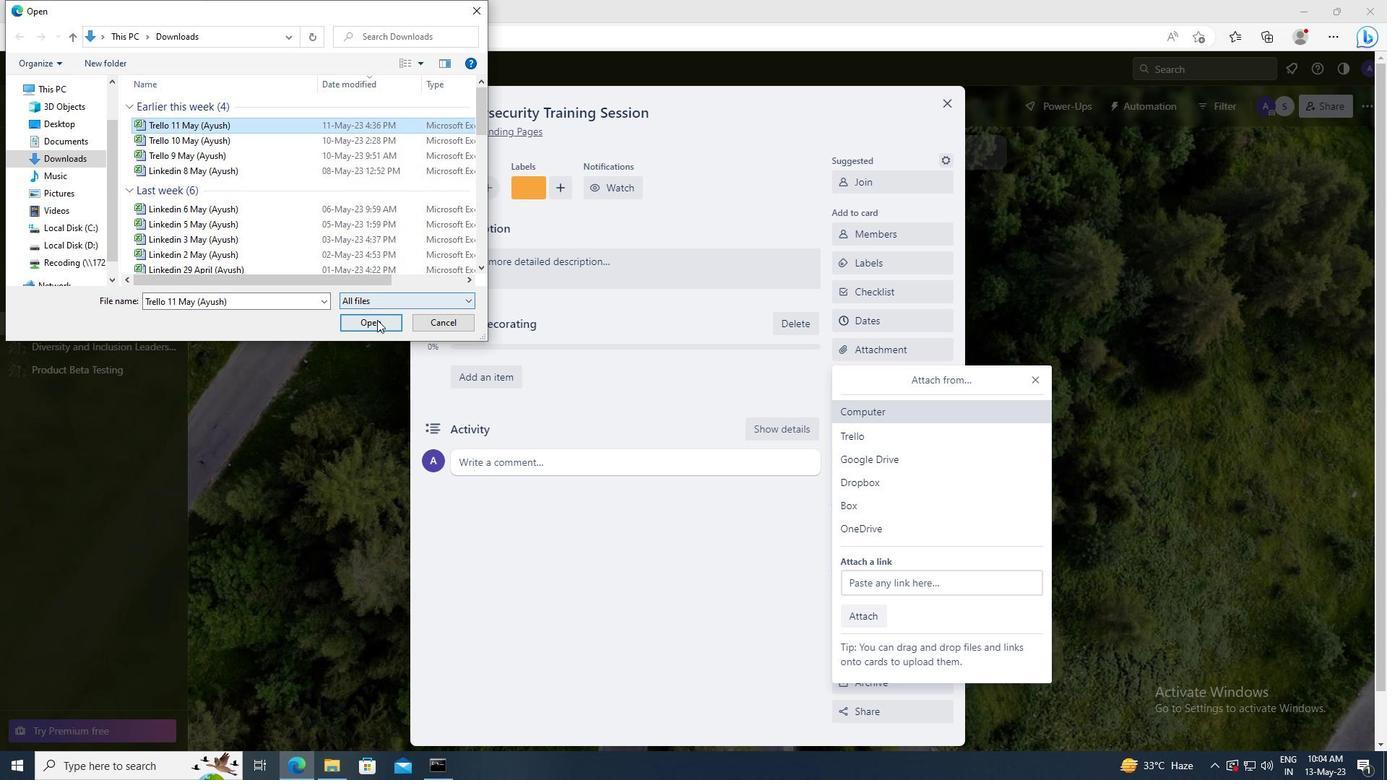 
Action: Mouse moved to (853, 379)
Screenshot: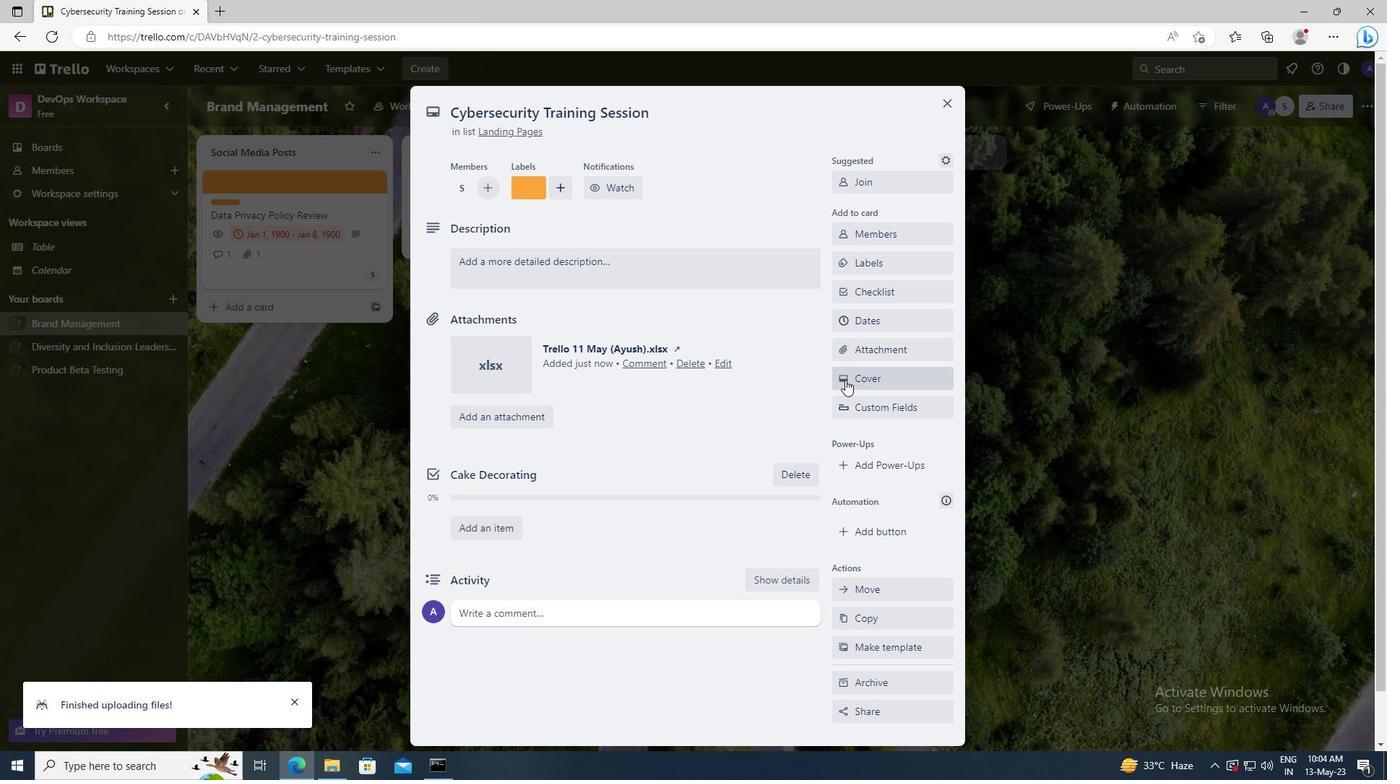 
Action: Mouse pressed left at (853, 379)
Screenshot: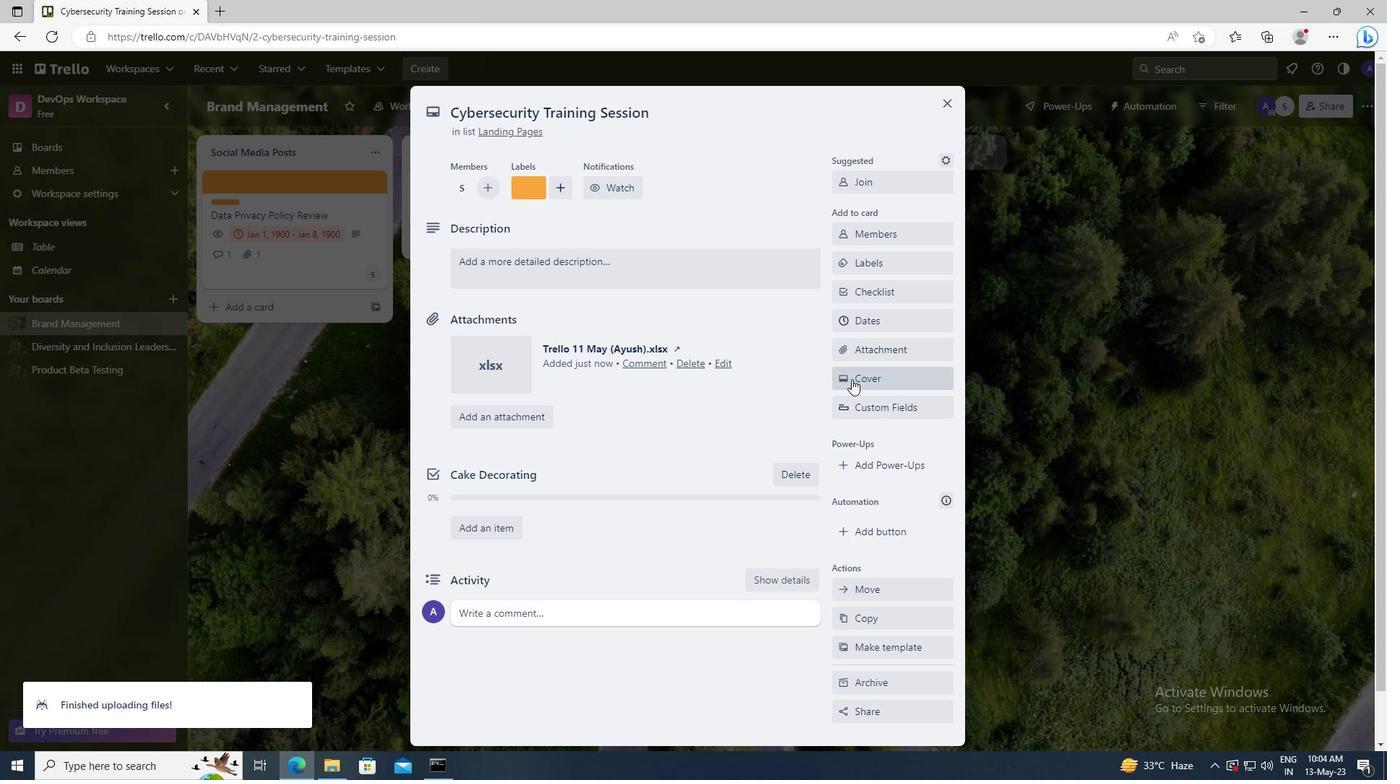 
Action: Mouse moved to (938, 227)
Screenshot: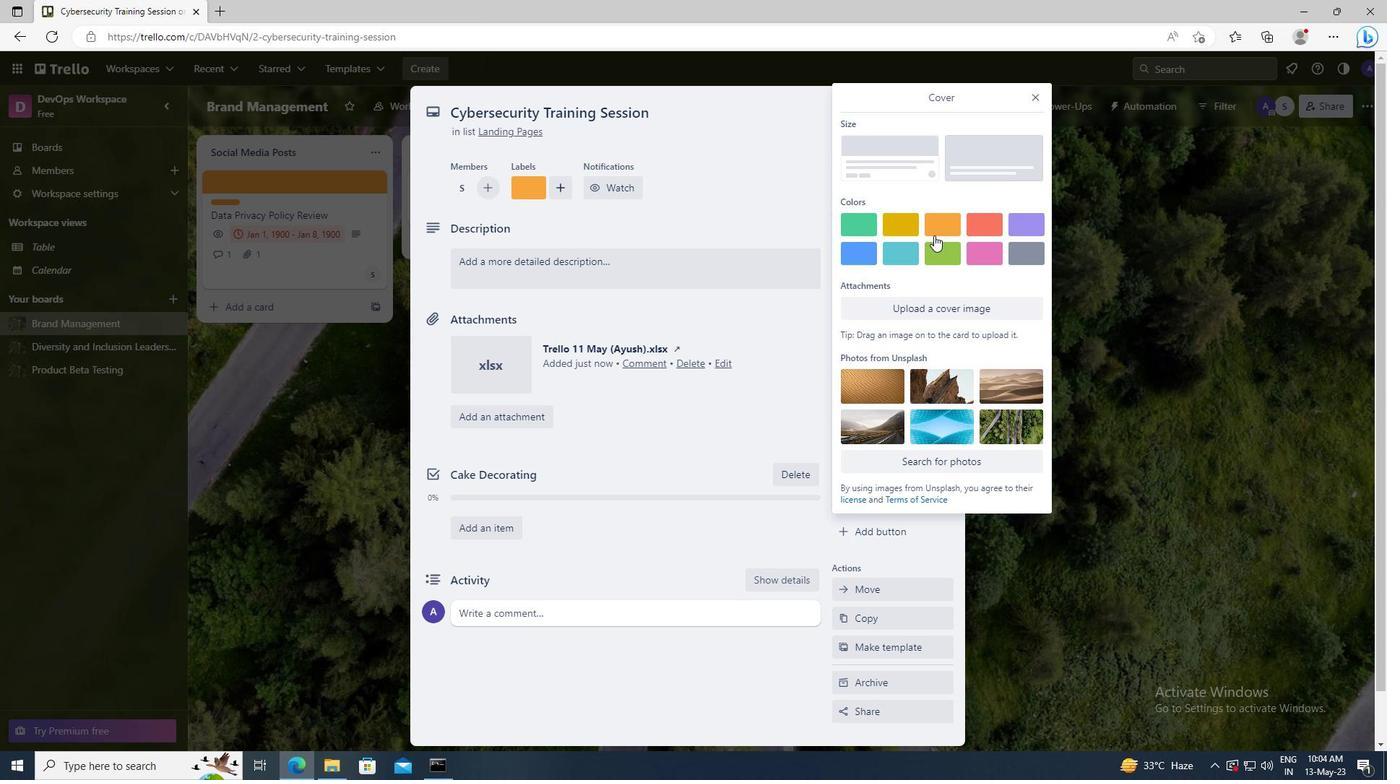 
Action: Mouse pressed left at (938, 227)
Screenshot: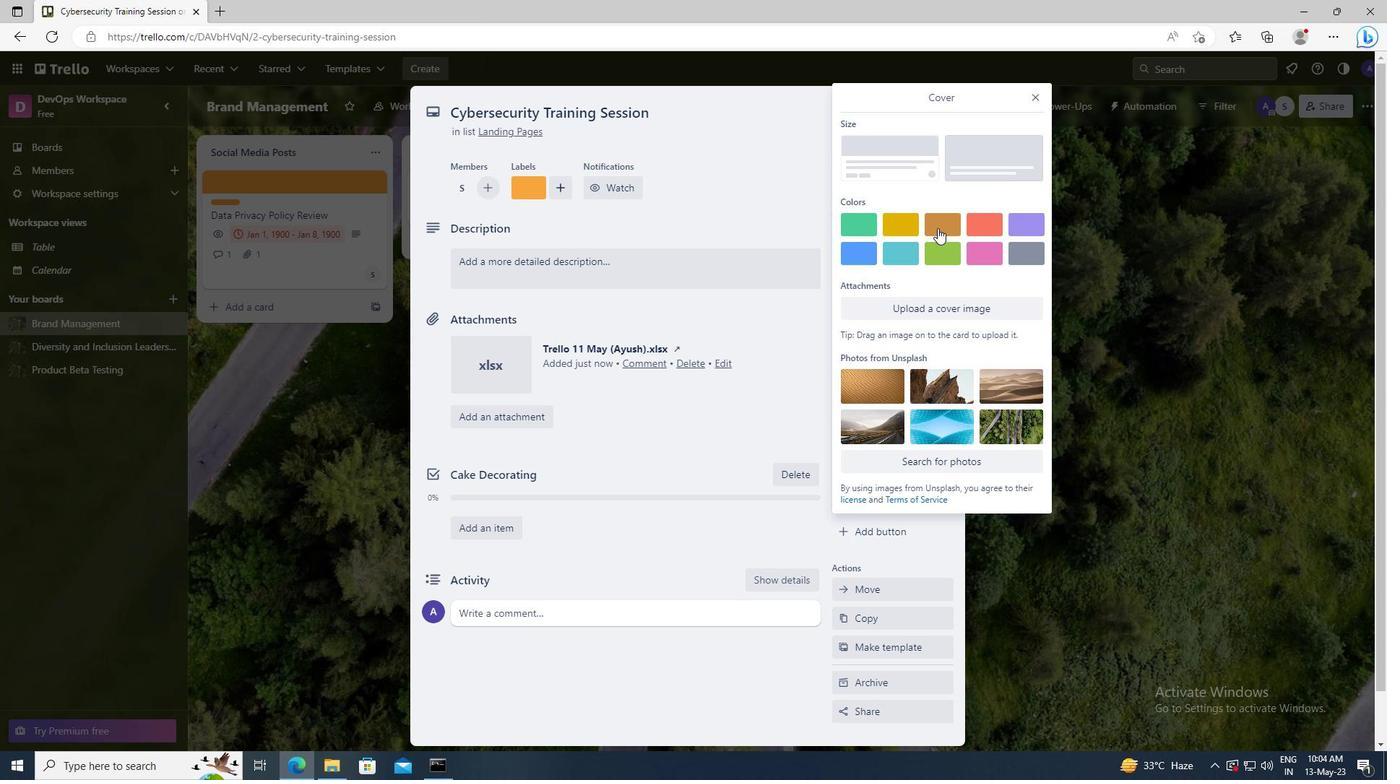 
Action: Mouse moved to (1036, 95)
Screenshot: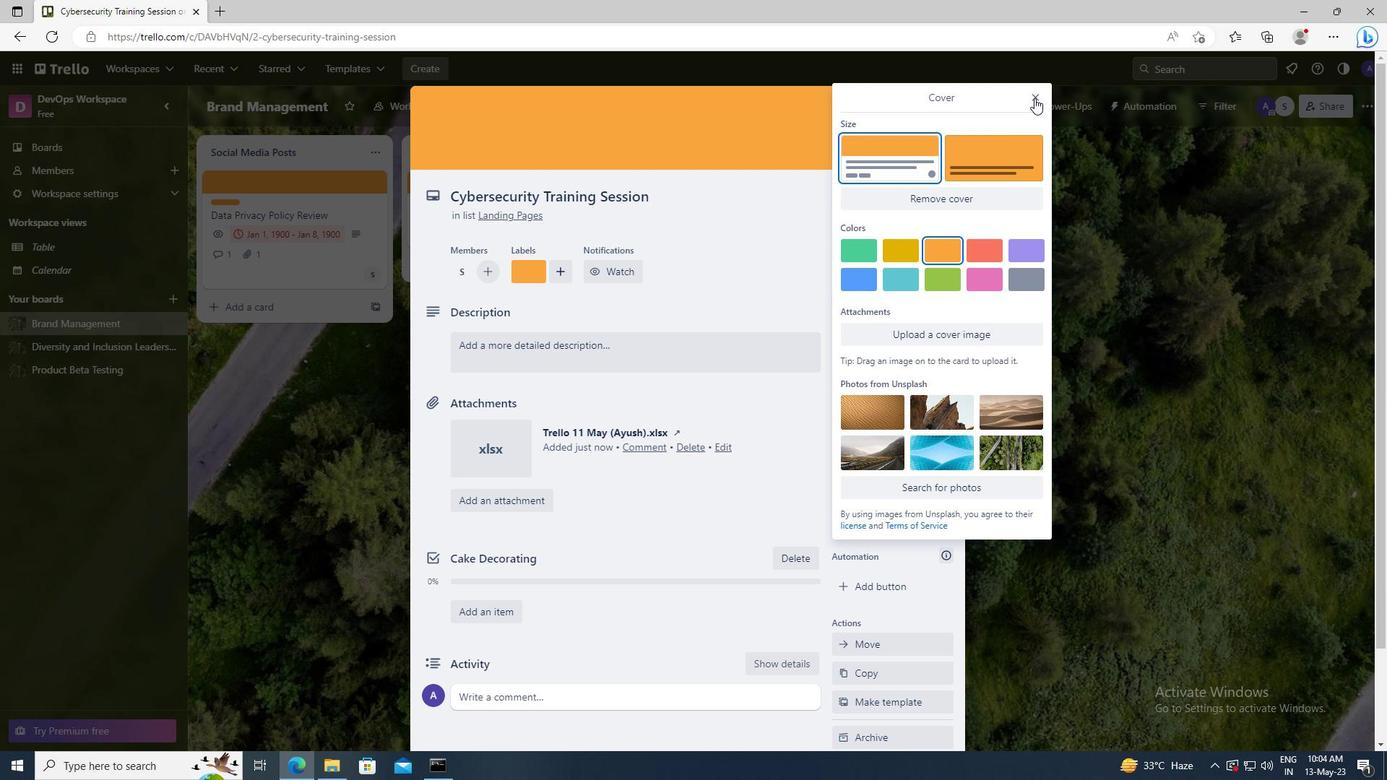 
Action: Mouse pressed left at (1036, 95)
Screenshot: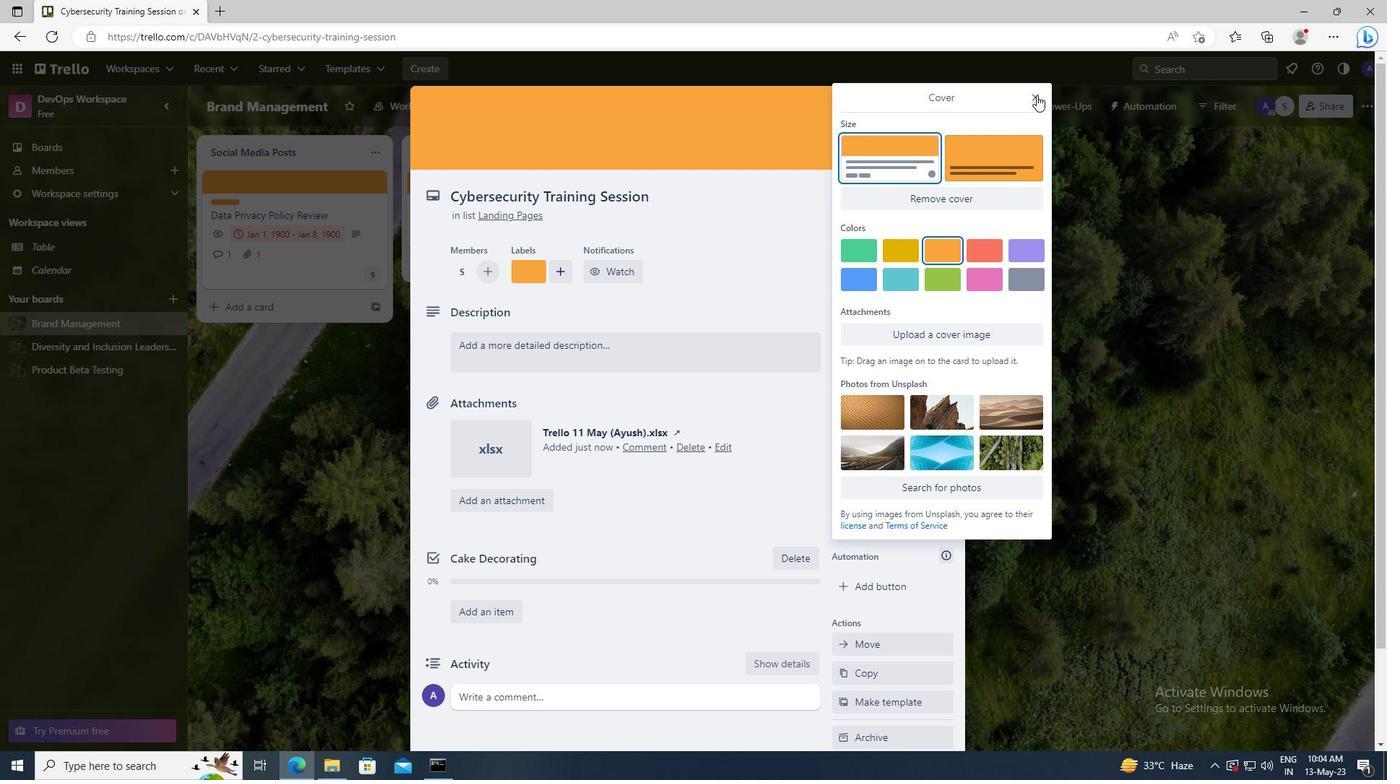 
Action: Mouse moved to (596, 357)
Screenshot: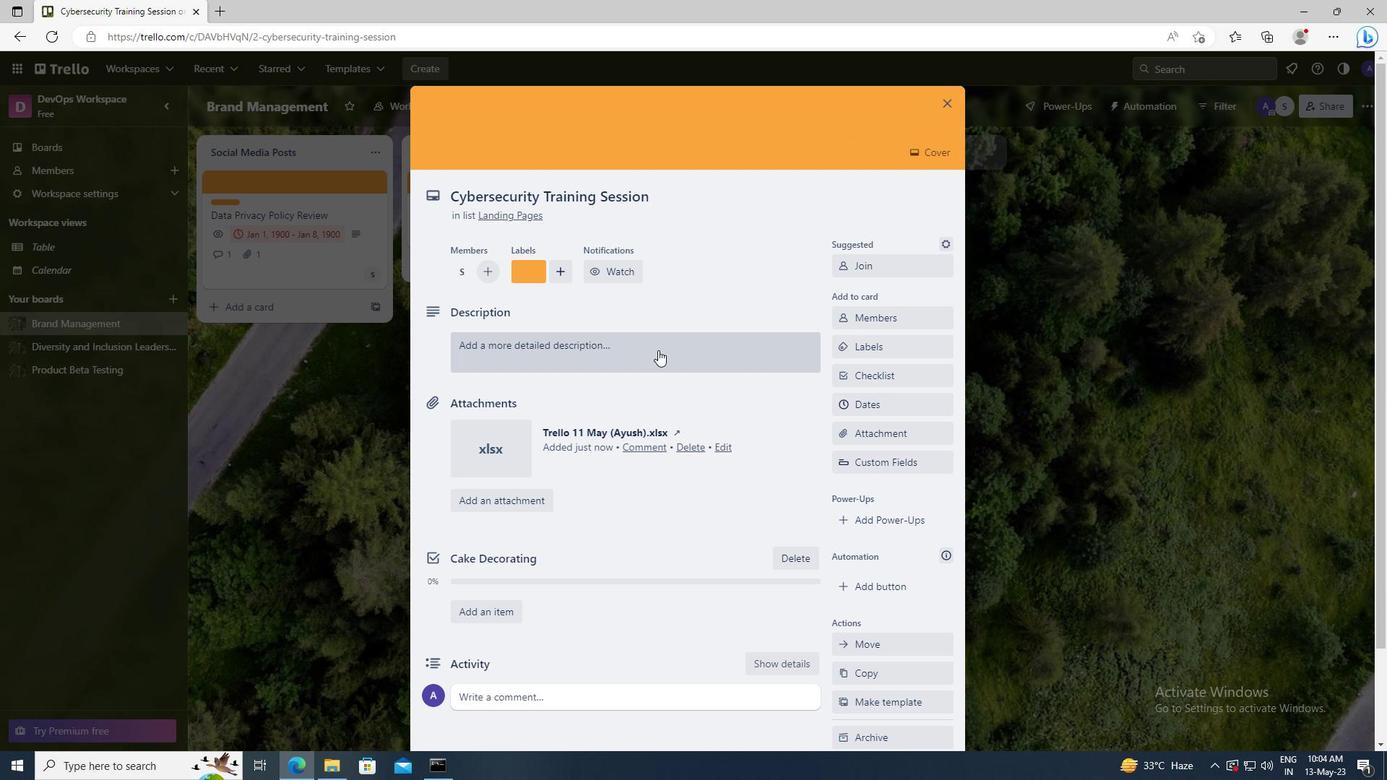 
Action: Mouse pressed left at (596, 357)
Screenshot: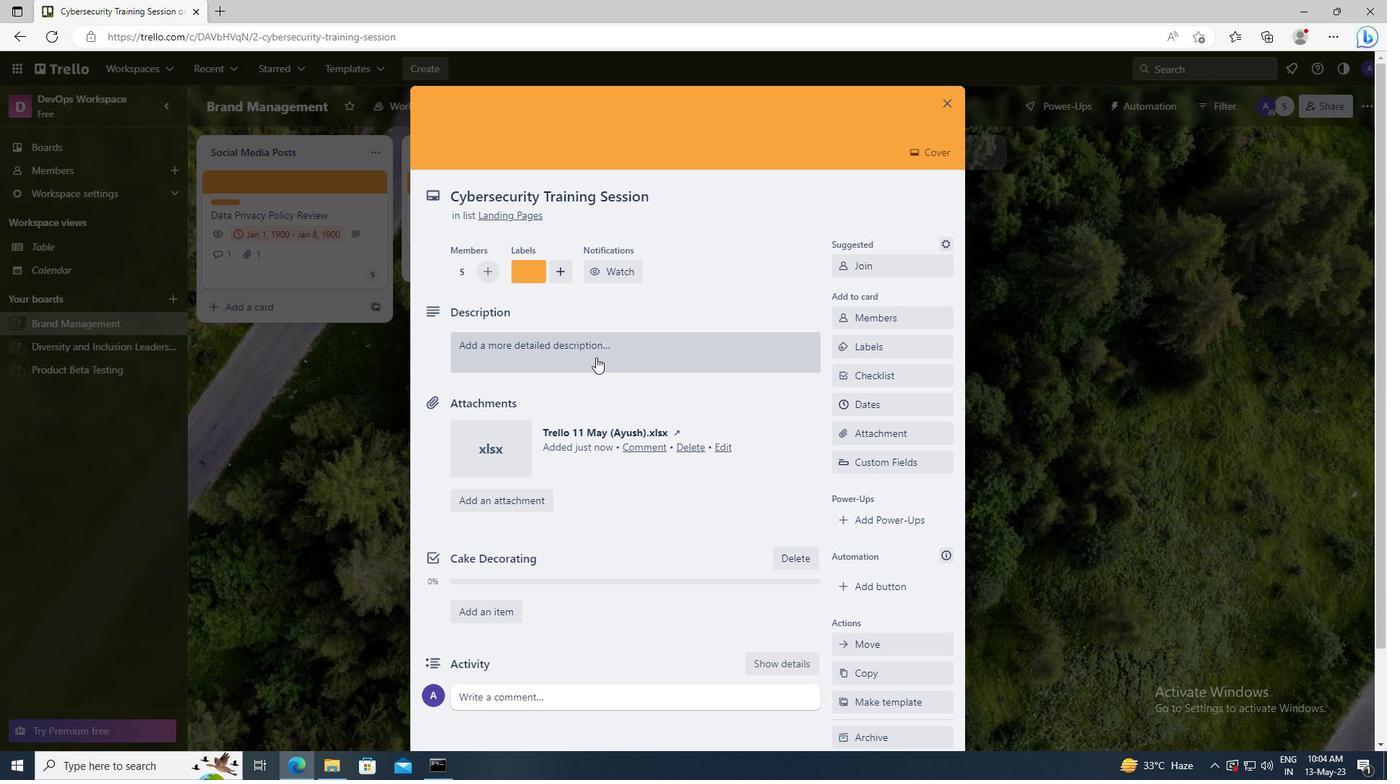 
Action: Key pressed <Key.shift>PLAN<Key.space>AND<Key.space>EXECUTE<Key.space>COMPANY<Key.space>TEAM-BUILDING<Key.space>ACTIVITY<Key.space>AT<Key.space>A<Key.space>WINE<Key.space>TASTING
Screenshot: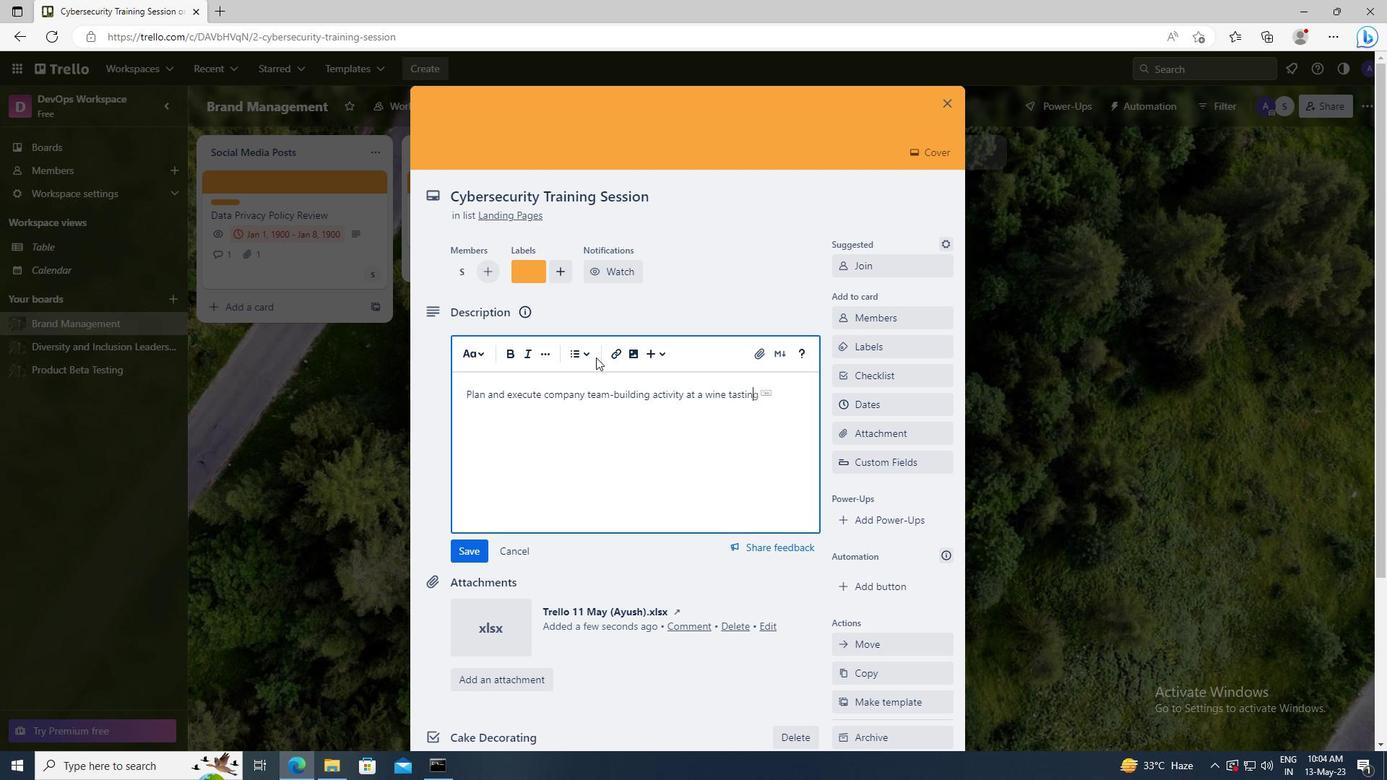 
Action: Mouse scrolled (596, 356) with delta (0, 0)
Screenshot: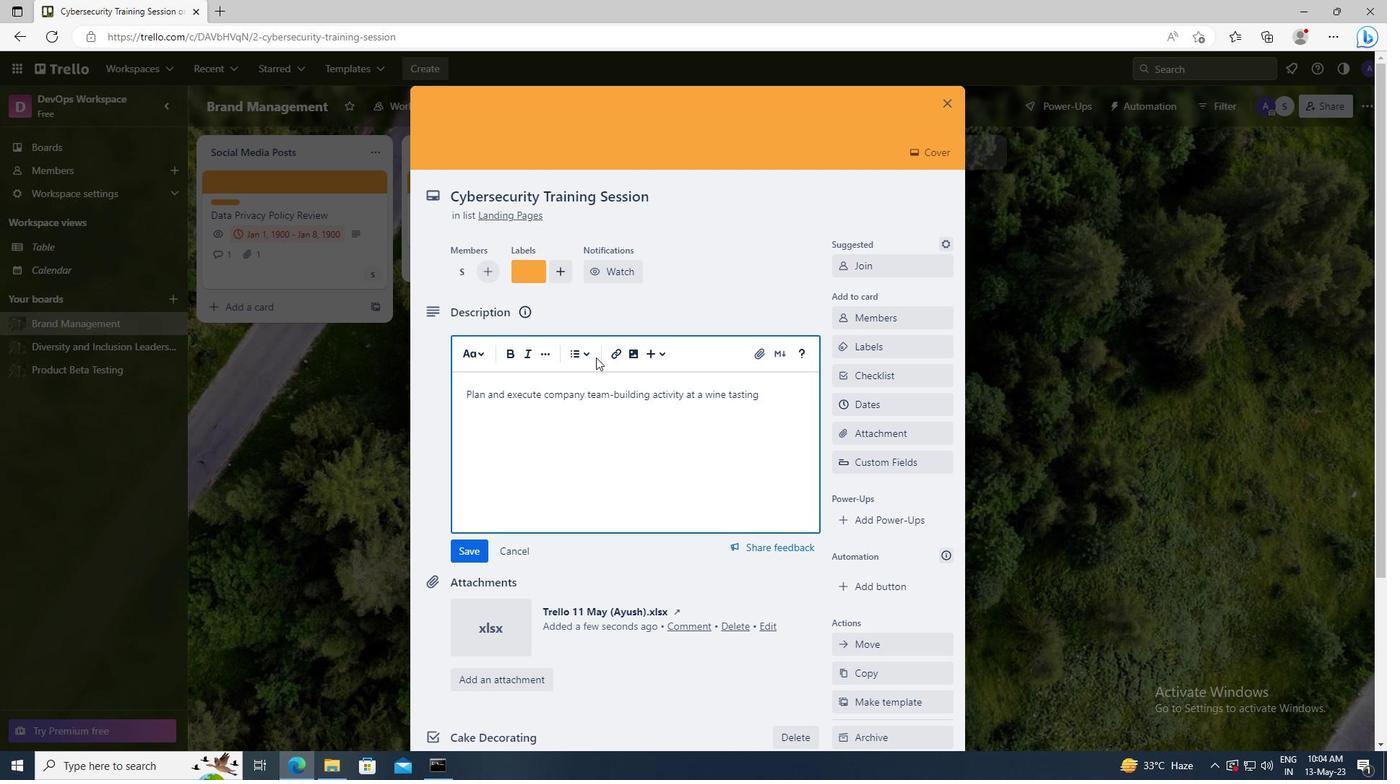 
Action: Mouse moved to (473, 450)
Screenshot: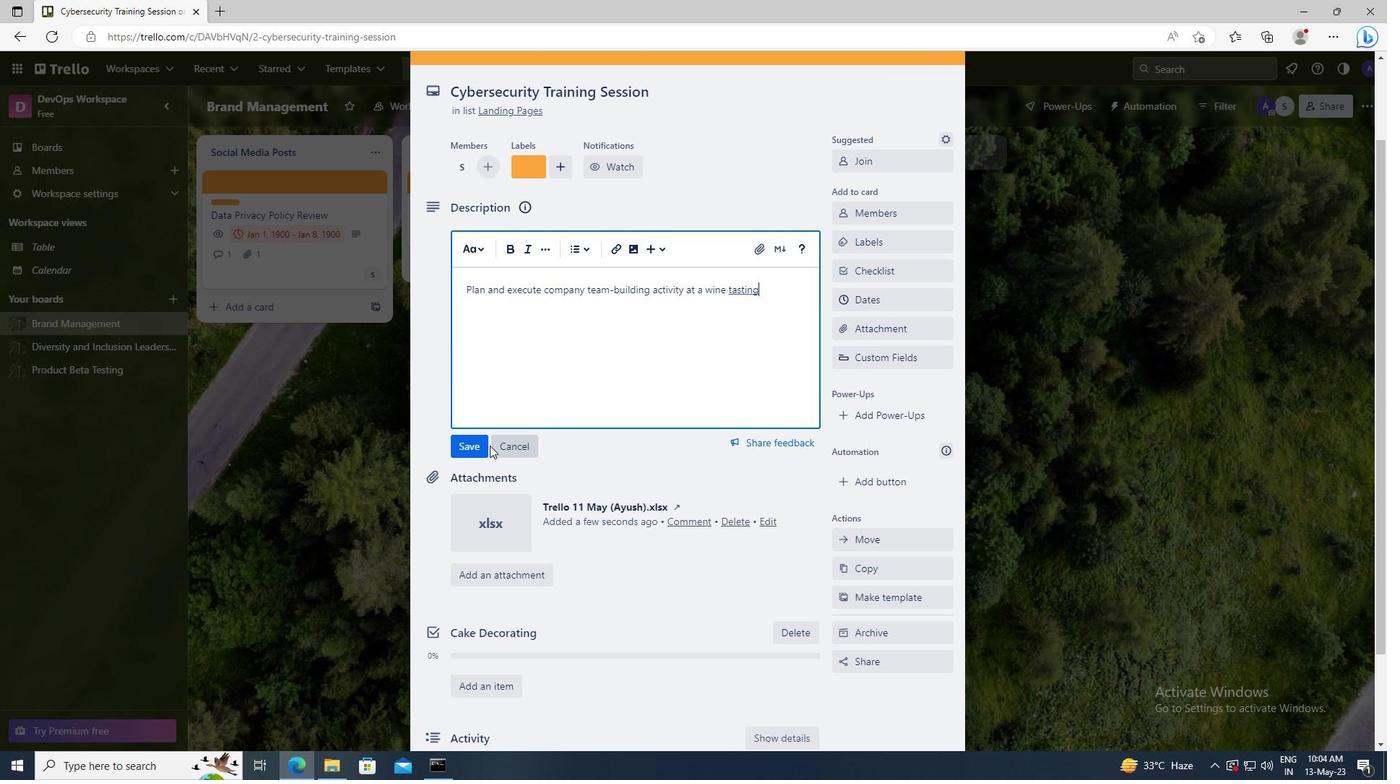 
Action: Mouse pressed left at (473, 450)
Screenshot: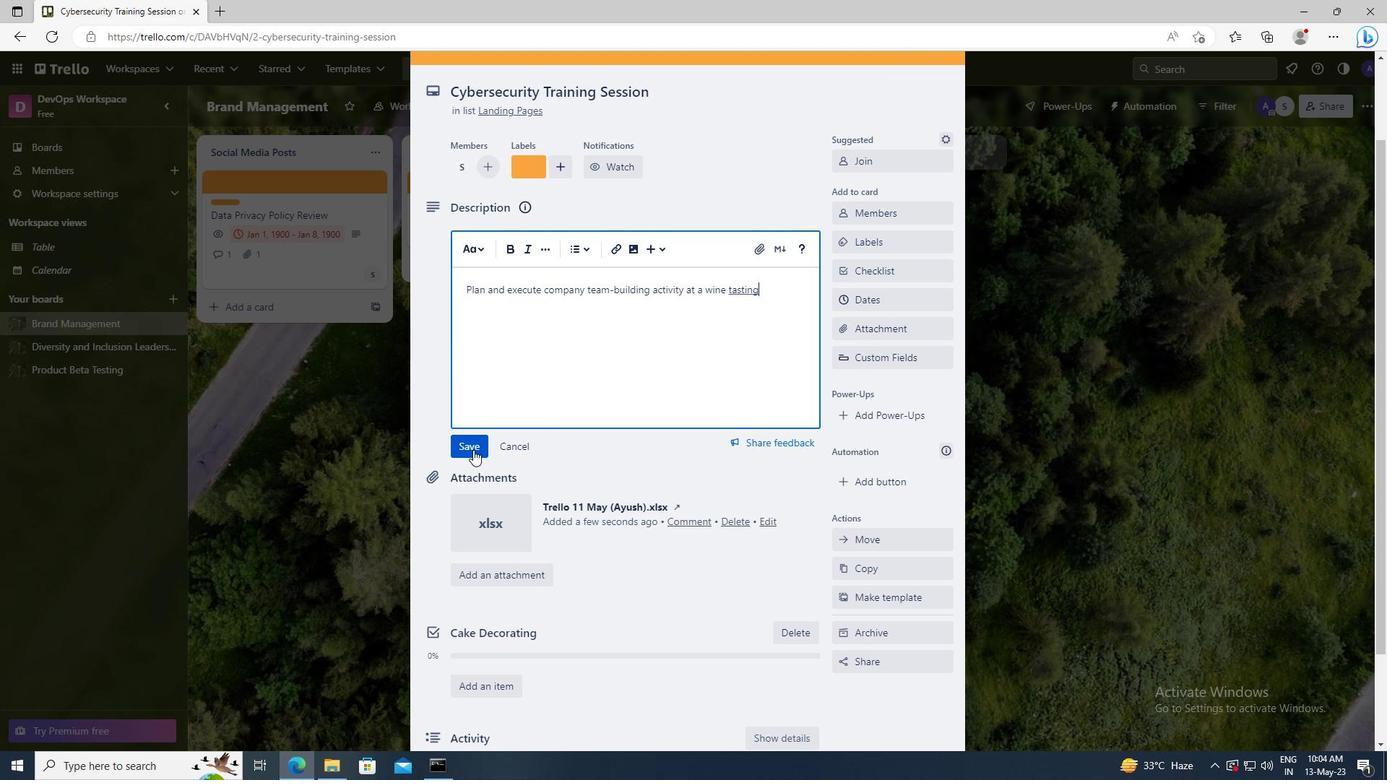 
Action: Mouse moved to (485, 563)
Screenshot: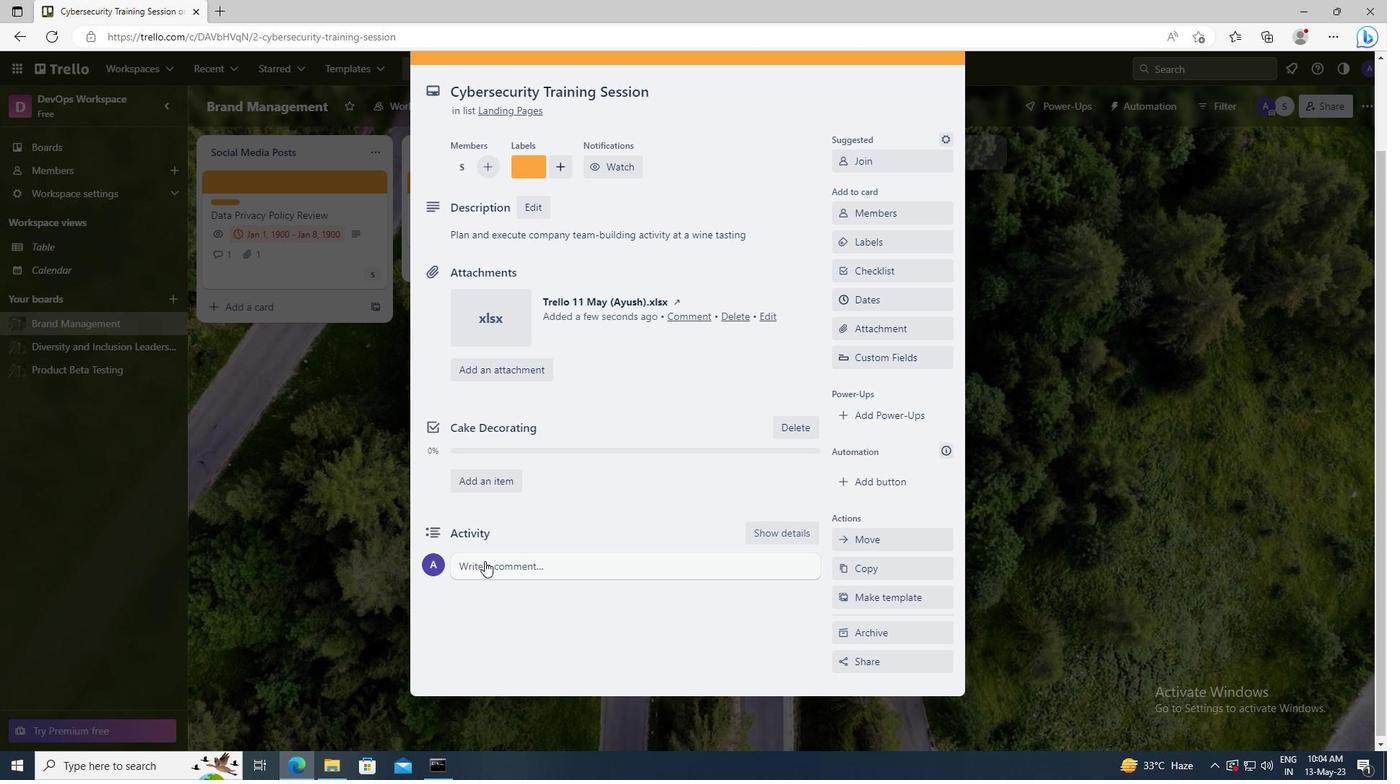
Action: Mouse pressed left at (485, 563)
Screenshot: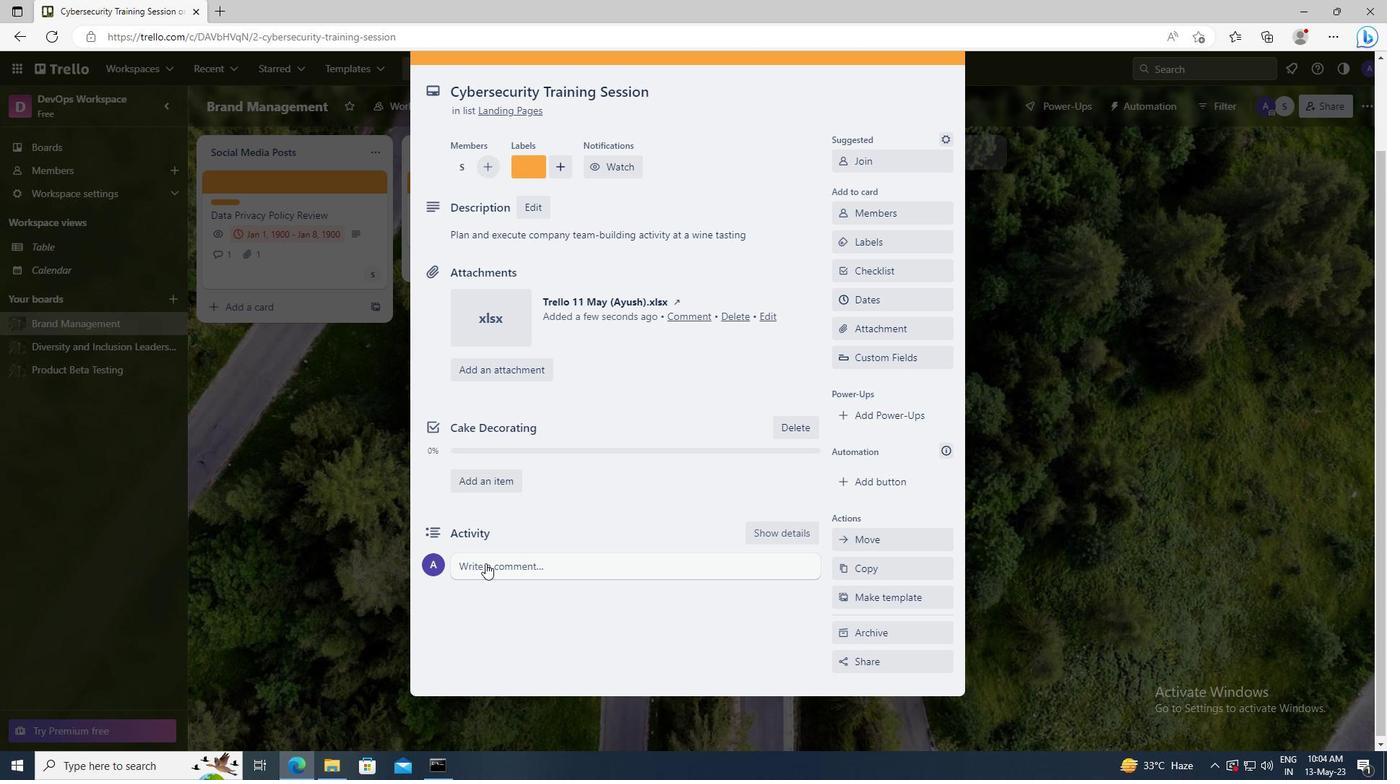 
Action: Key pressed <Key.shift>GIVEN<Key.space>TEH<Key.backspace><Key.backspace>HE<Key.space>POTENTIAL<Key.space>IMPACT<Key.space>OF<Key.space>THIS<Key.space>TASK<Key.space>ON<Key.space>OUR<Key.space>COMPANY<Key.space>FINANCIAL<Key.space>STABILITY,<Key.space>LET<Key.space>US<Key.space>ENSURE<Key.space>THAT<Key.space>WE<Key.space>APPROACH<Key.space>IT<Key.space>WITH<Key.space>A<Key.space>SENSE<Key.space>OF<Key.space>FISCAL<Key.space>RESPONSIBILITY<Key.space>AND<Key.space>PRUDENCE.
Screenshot: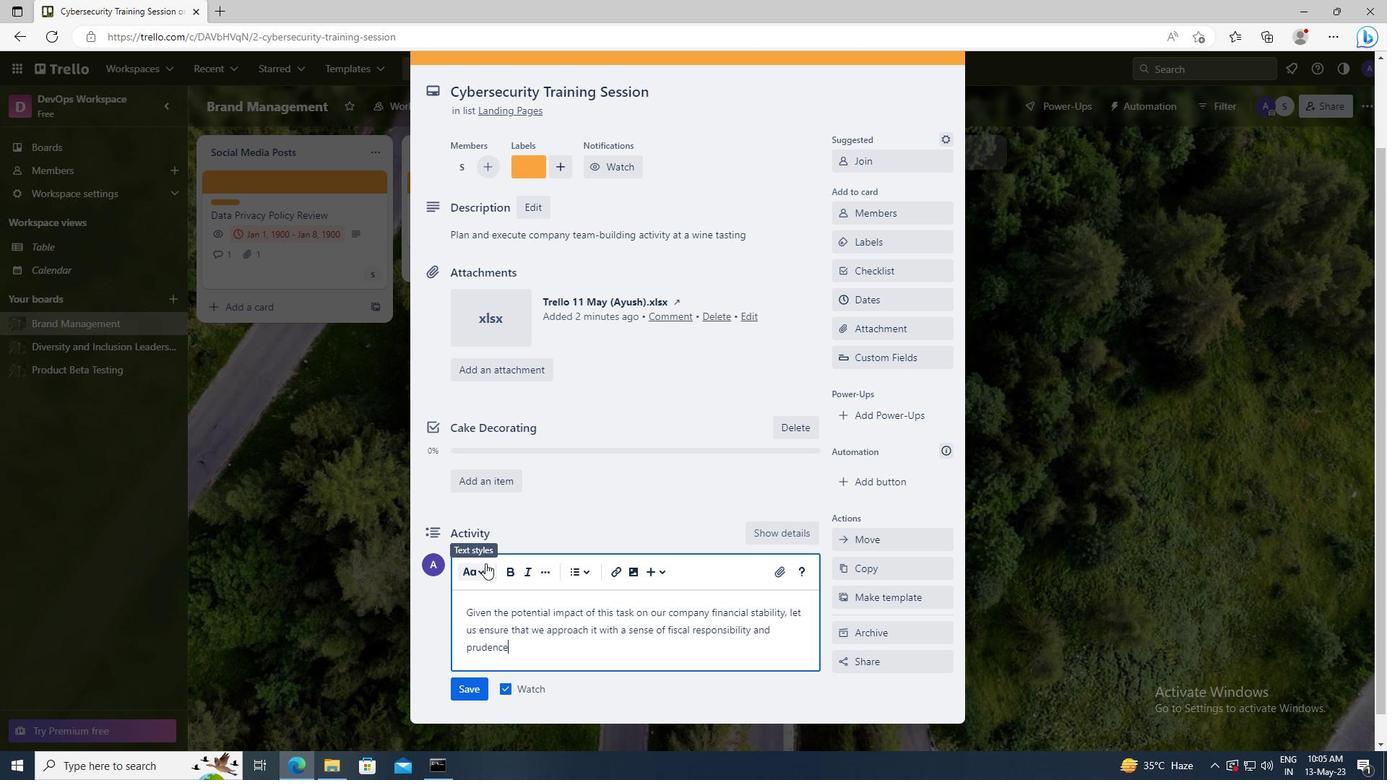 
Action: Mouse moved to (473, 683)
Screenshot: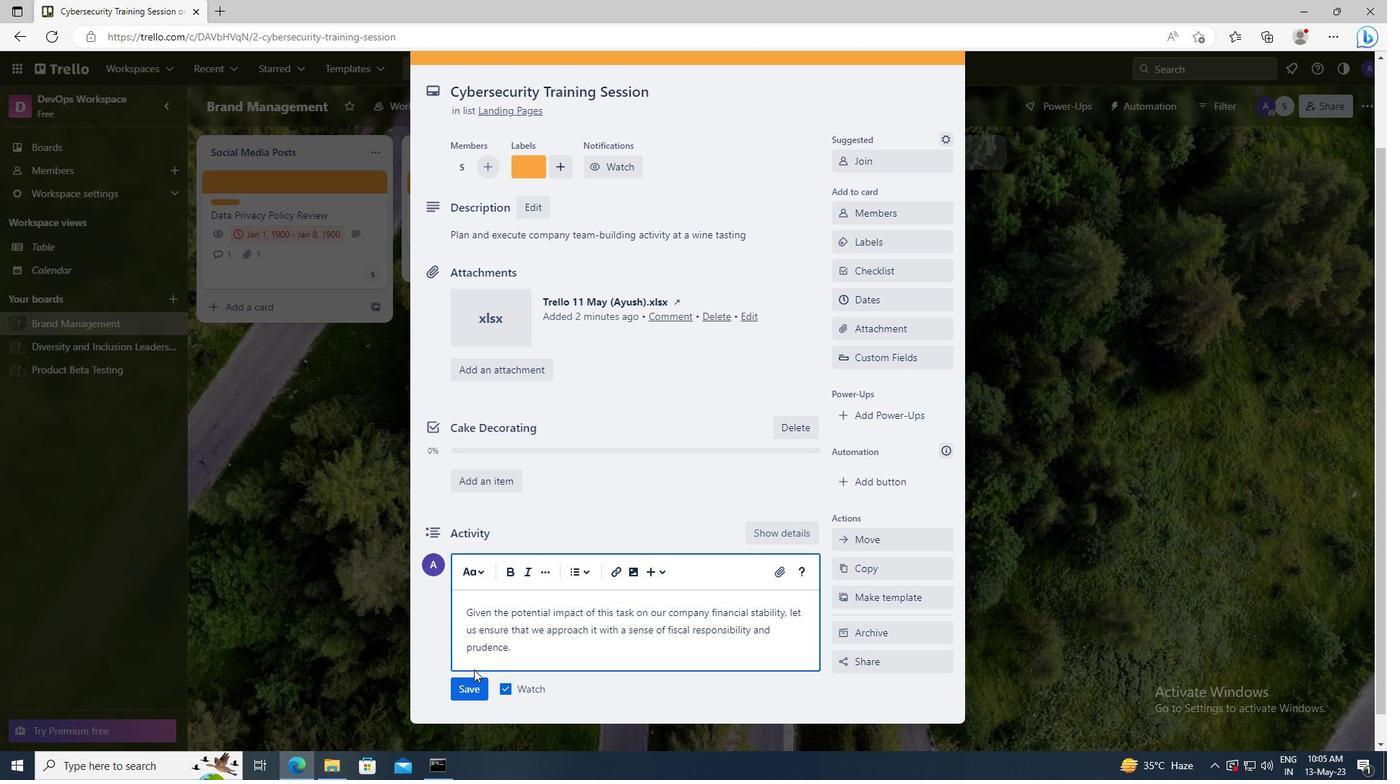 
Action: Mouse pressed left at (473, 683)
Screenshot: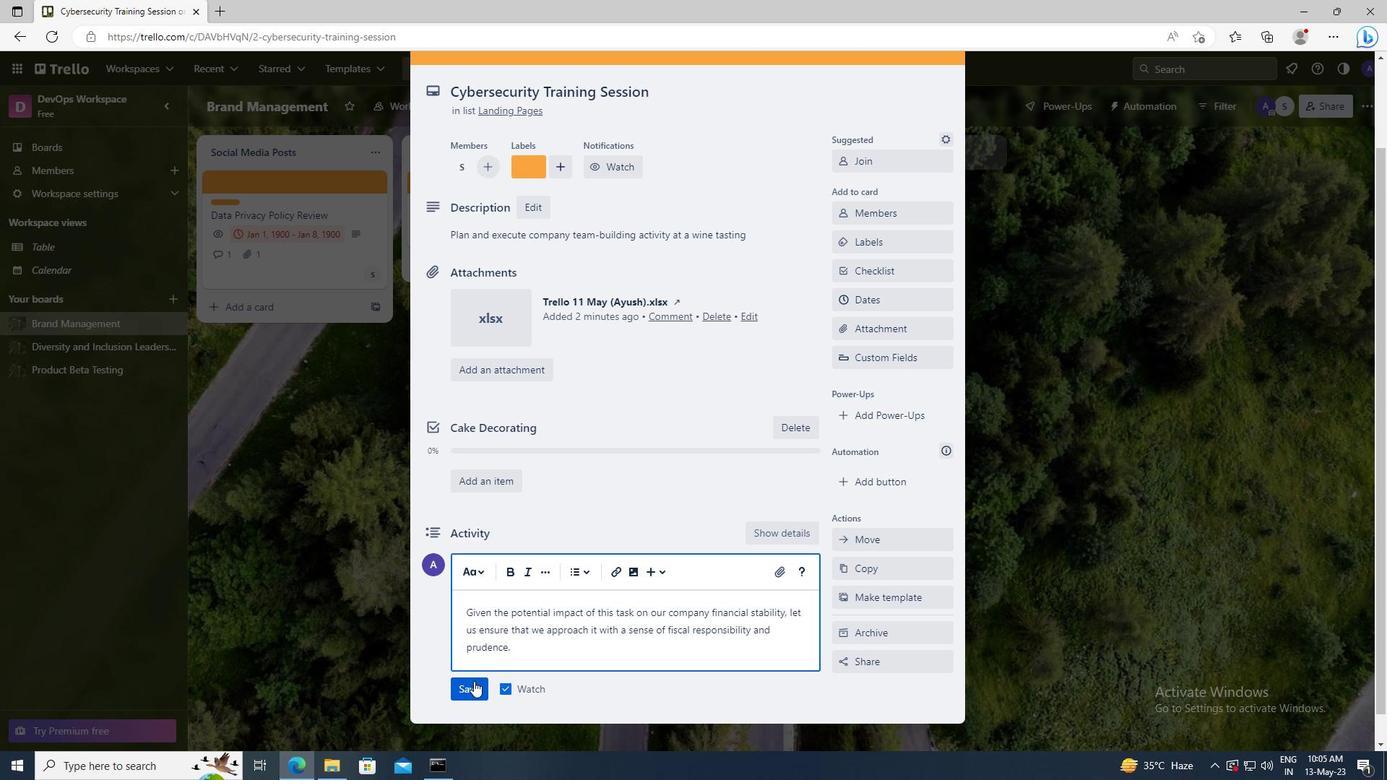 
Action: Mouse moved to (853, 294)
Screenshot: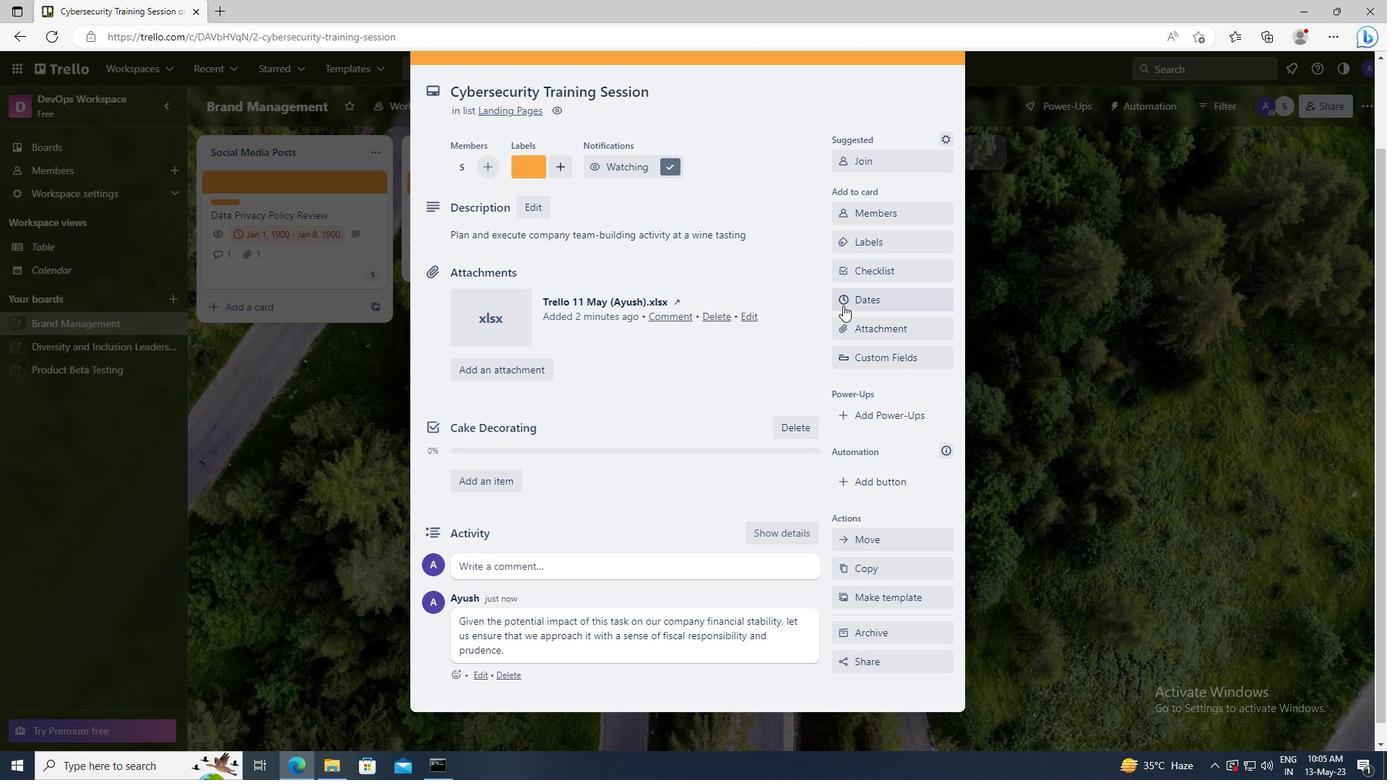 
Action: Mouse pressed left at (853, 294)
Screenshot: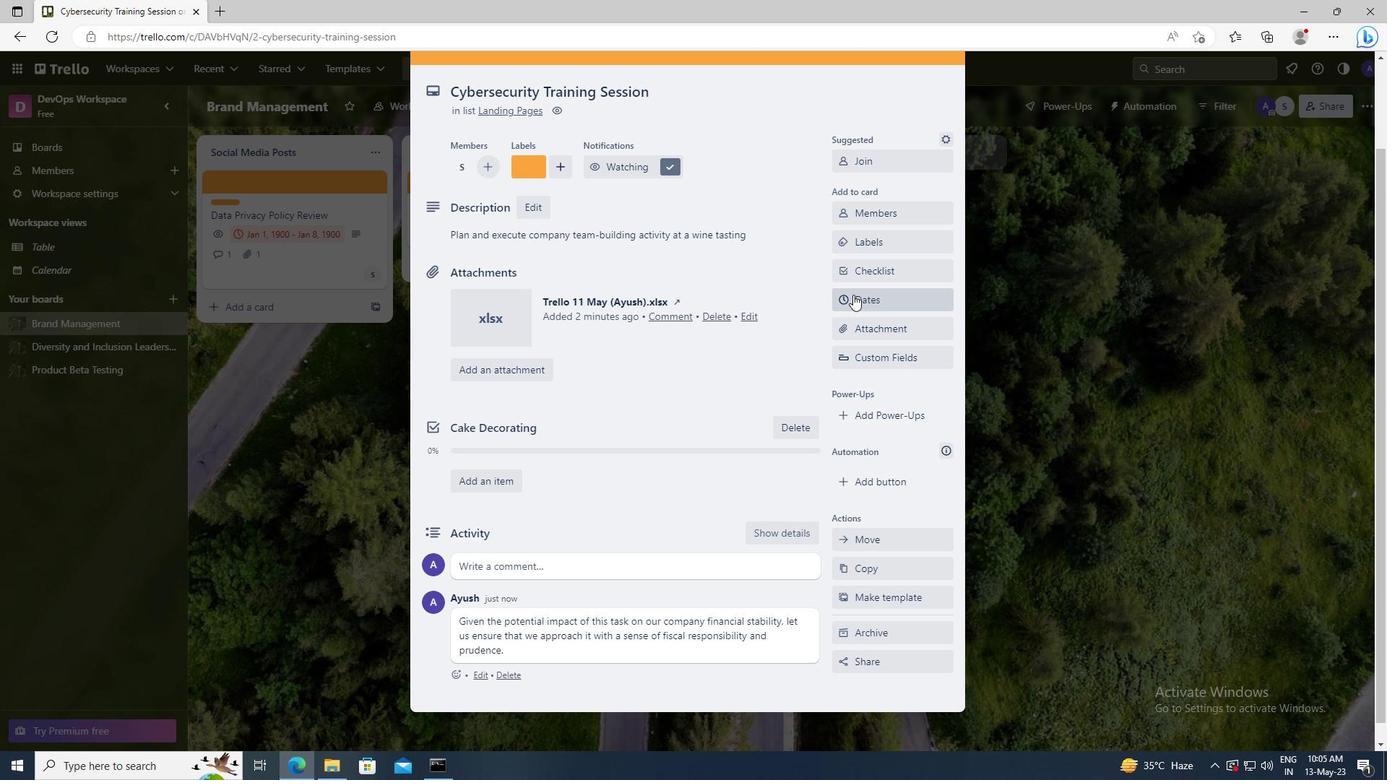 
Action: Mouse moved to (850, 366)
Screenshot: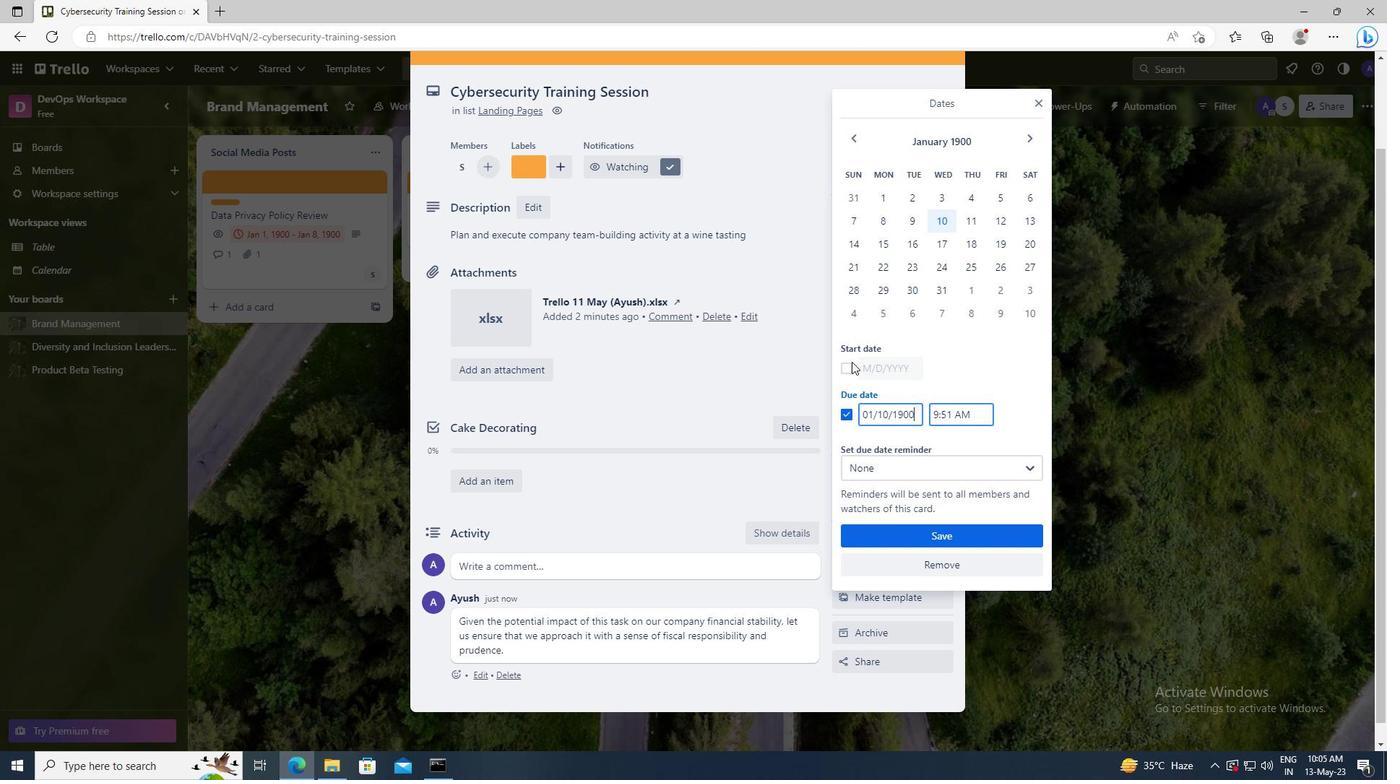 
Action: Mouse pressed left at (850, 366)
Screenshot: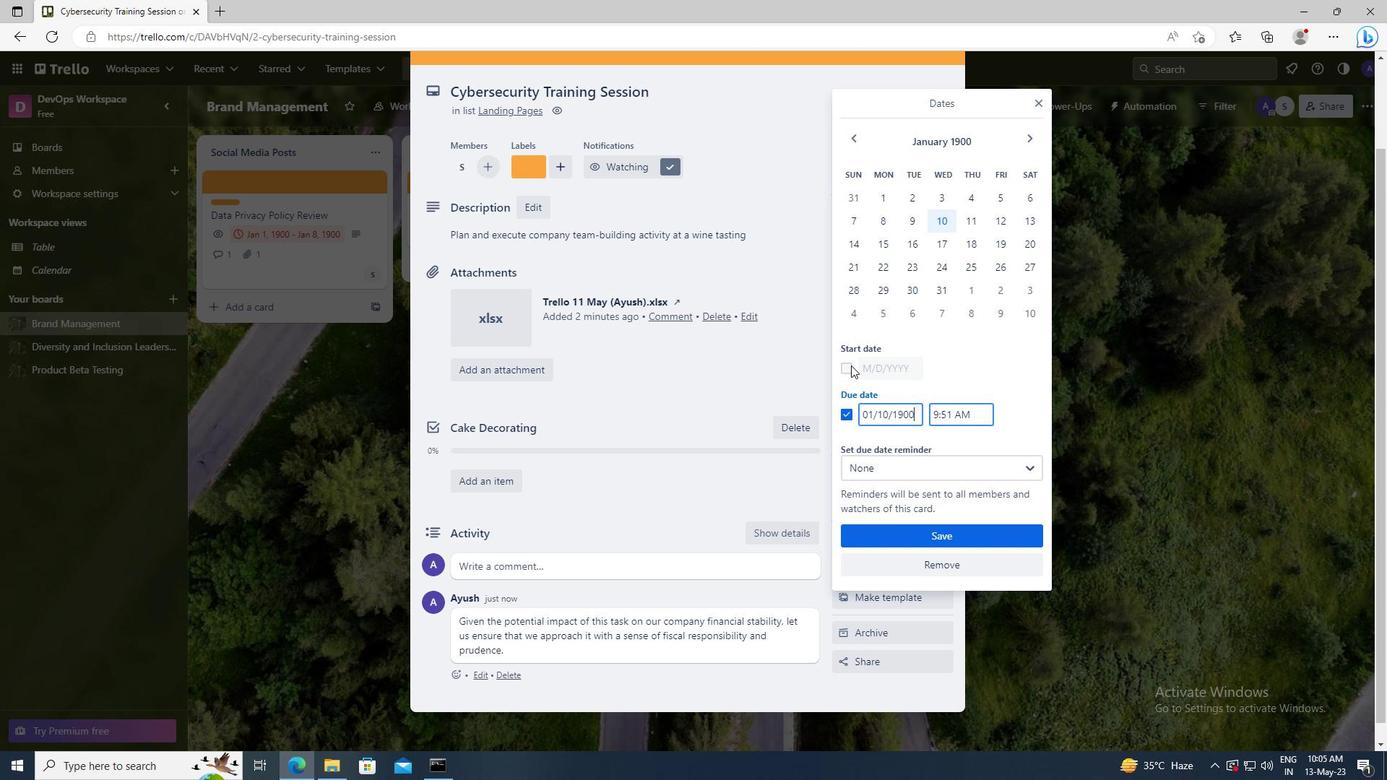 
Action: Mouse moved to (918, 367)
Screenshot: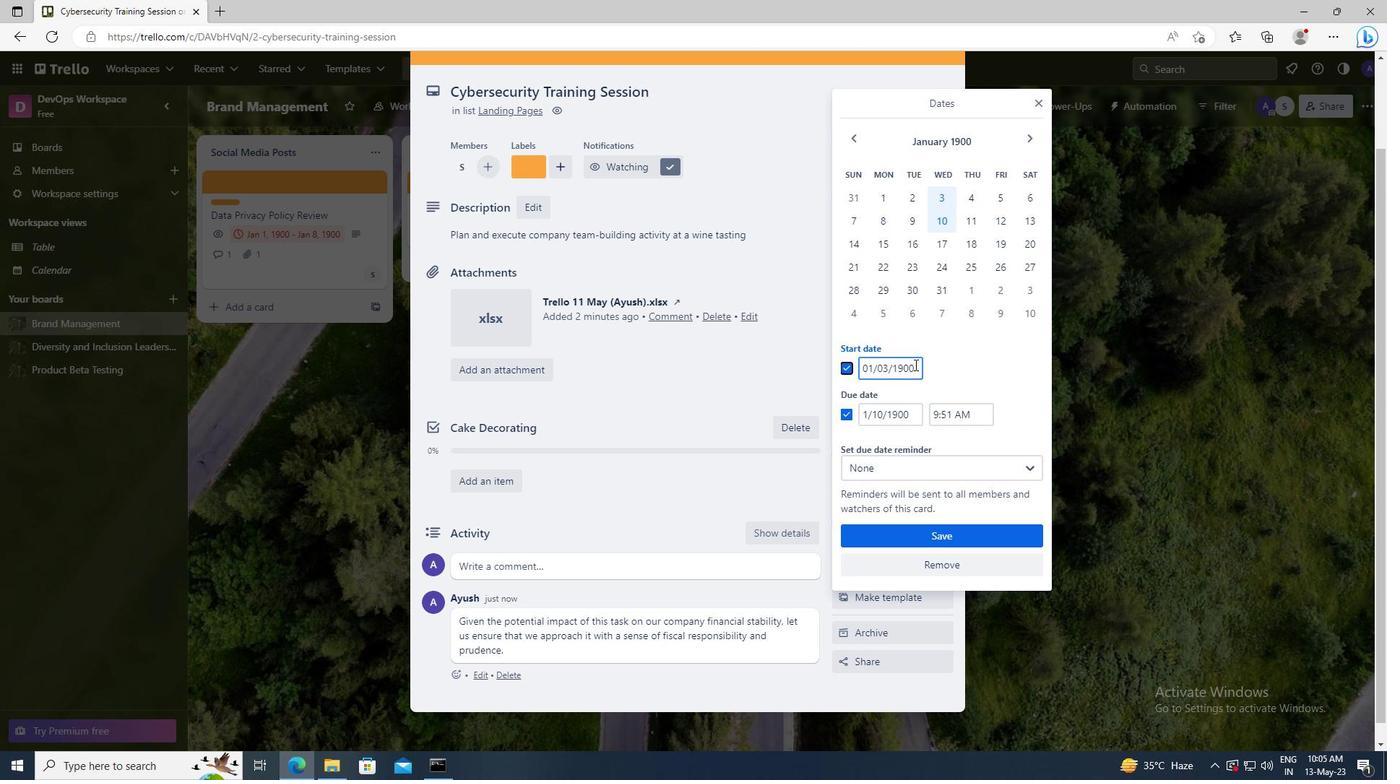 
Action: Mouse pressed left at (918, 367)
Screenshot: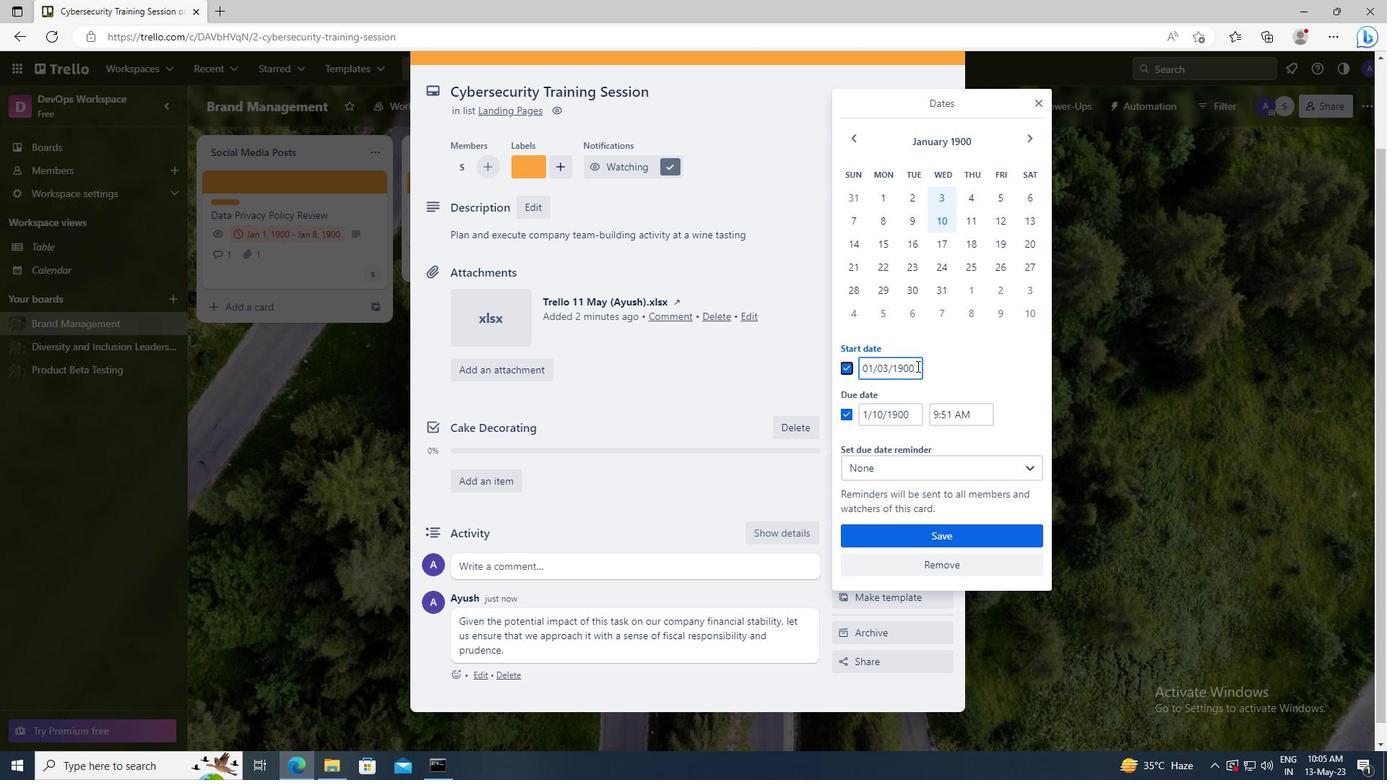 
Action: Key pressed <Key.left><Key.left><Key.left><Key.left><Key.left><Key.backspace>4
Screenshot: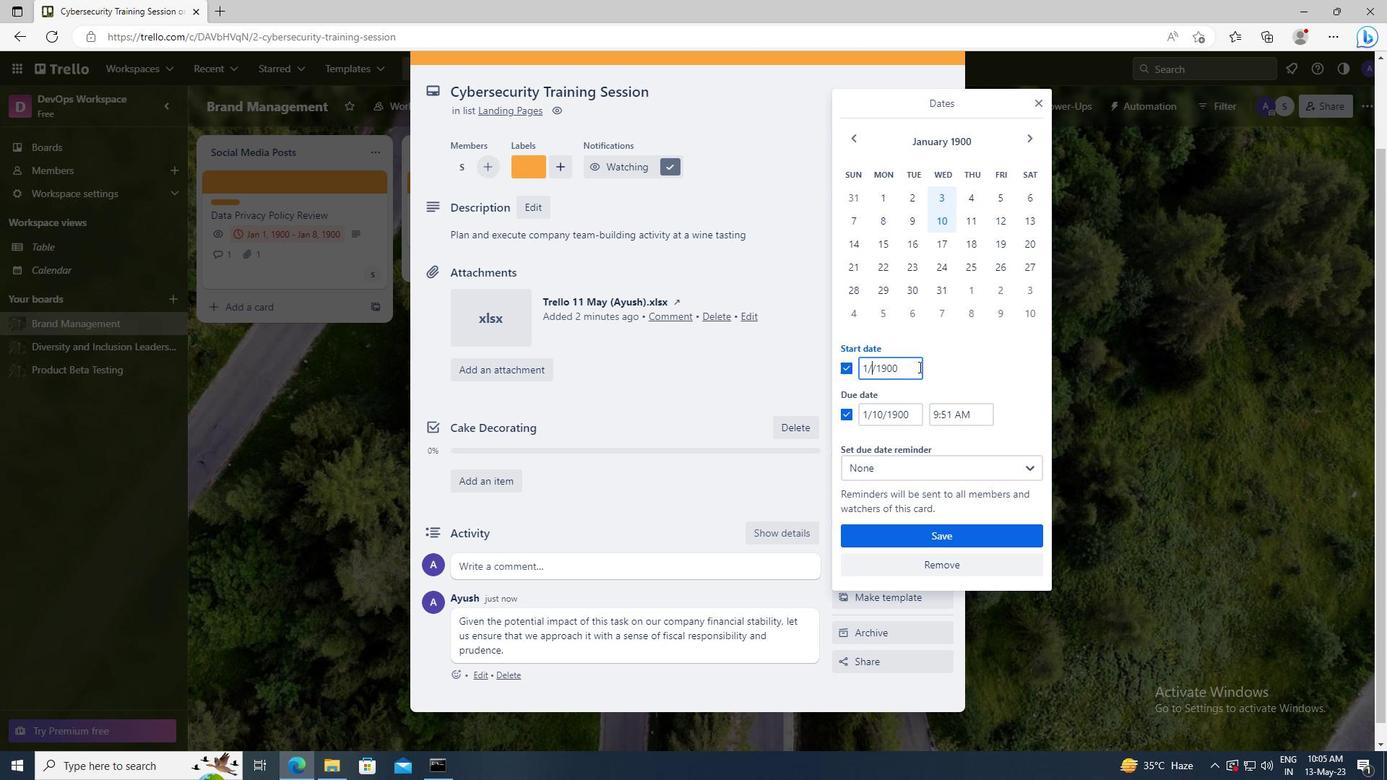 
Action: Mouse moved to (913, 419)
Screenshot: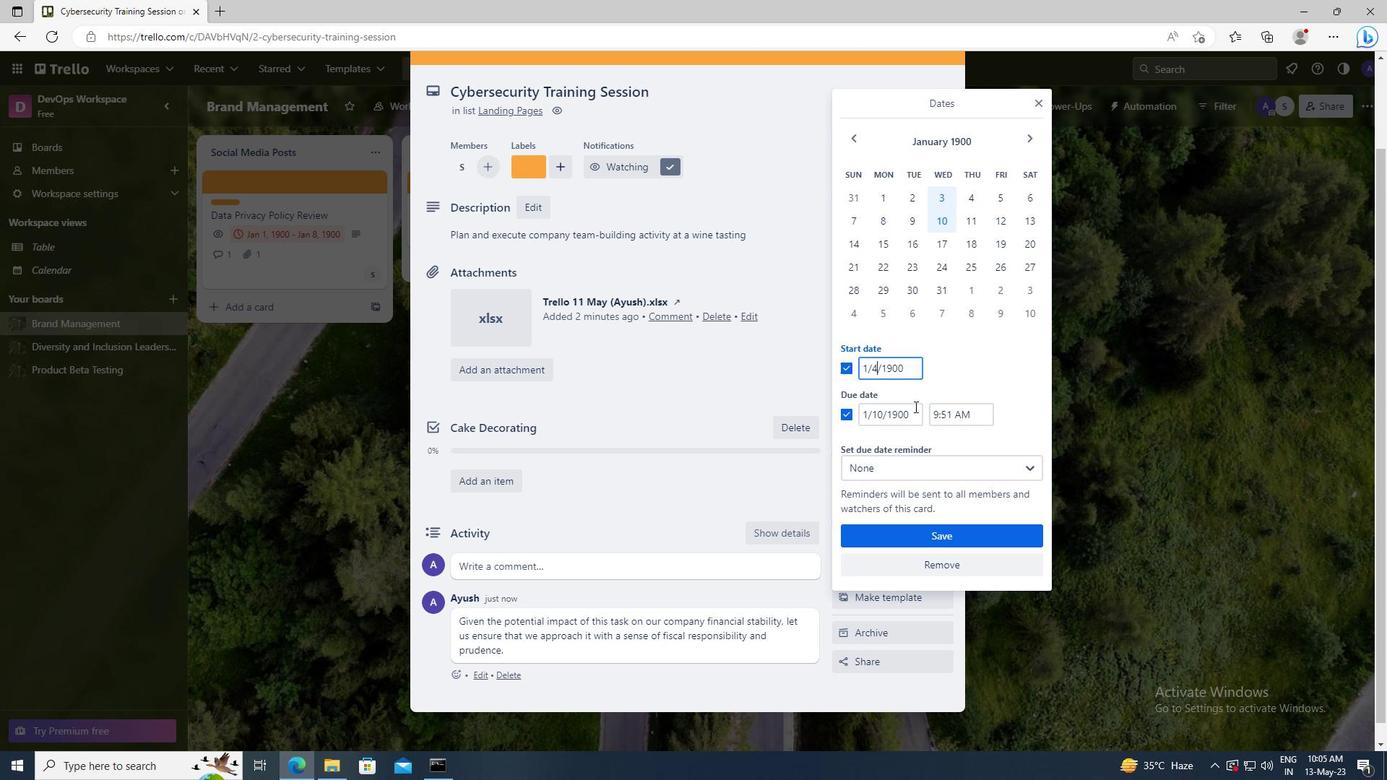 
Action: Mouse pressed left at (913, 419)
Screenshot: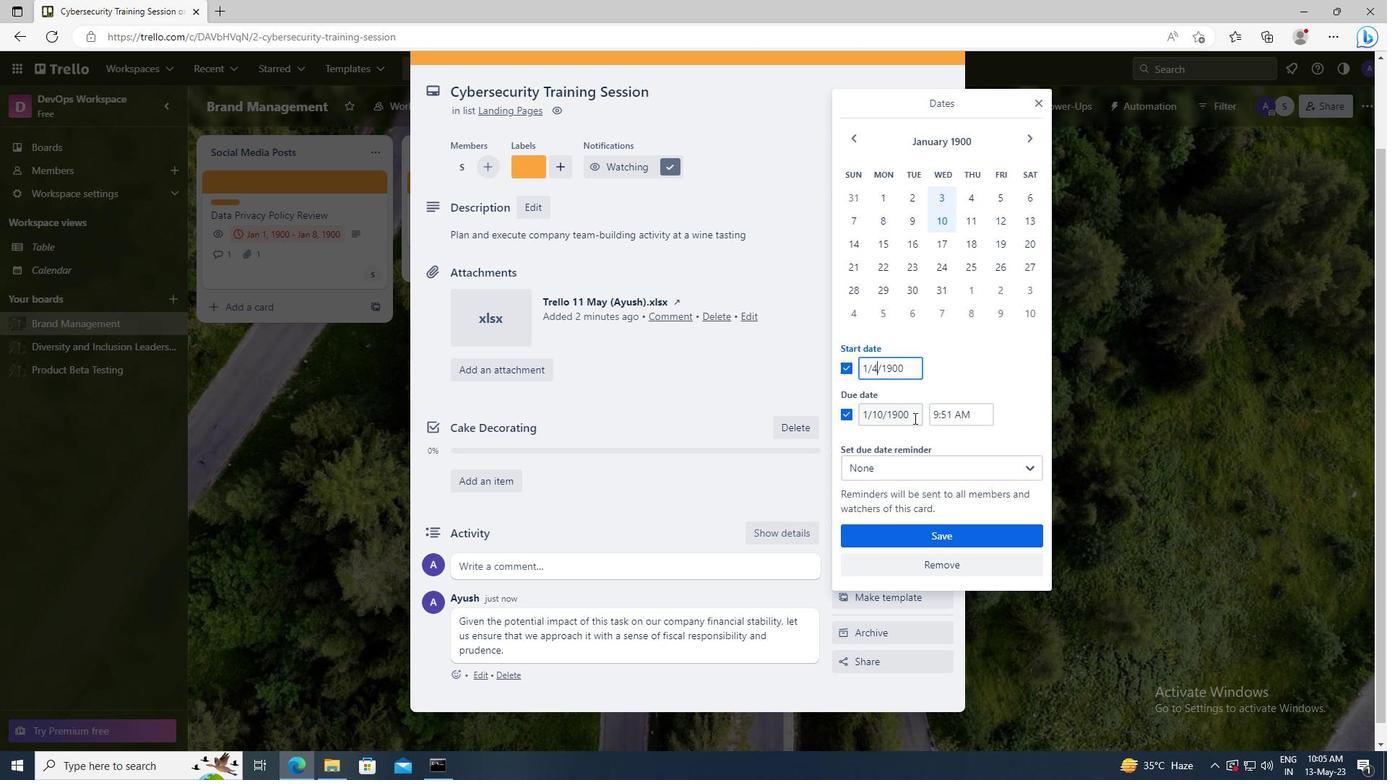 
Action: Key pressed <Key.left><Key.left><Key.left><Key.left><Key.left><Key.backspace><Key.backspace>11
Screenshot: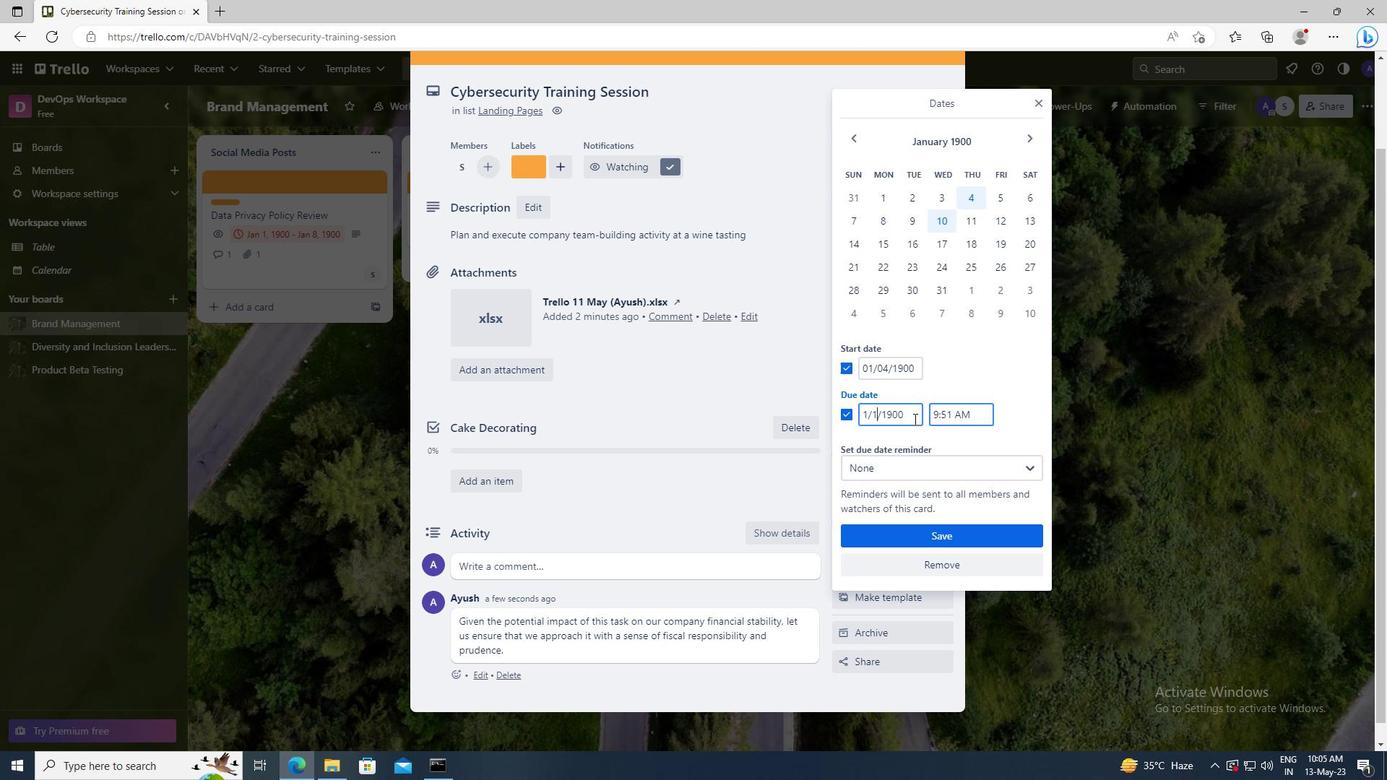 
Action: Mouse moved to (931, 537)
Screenshot: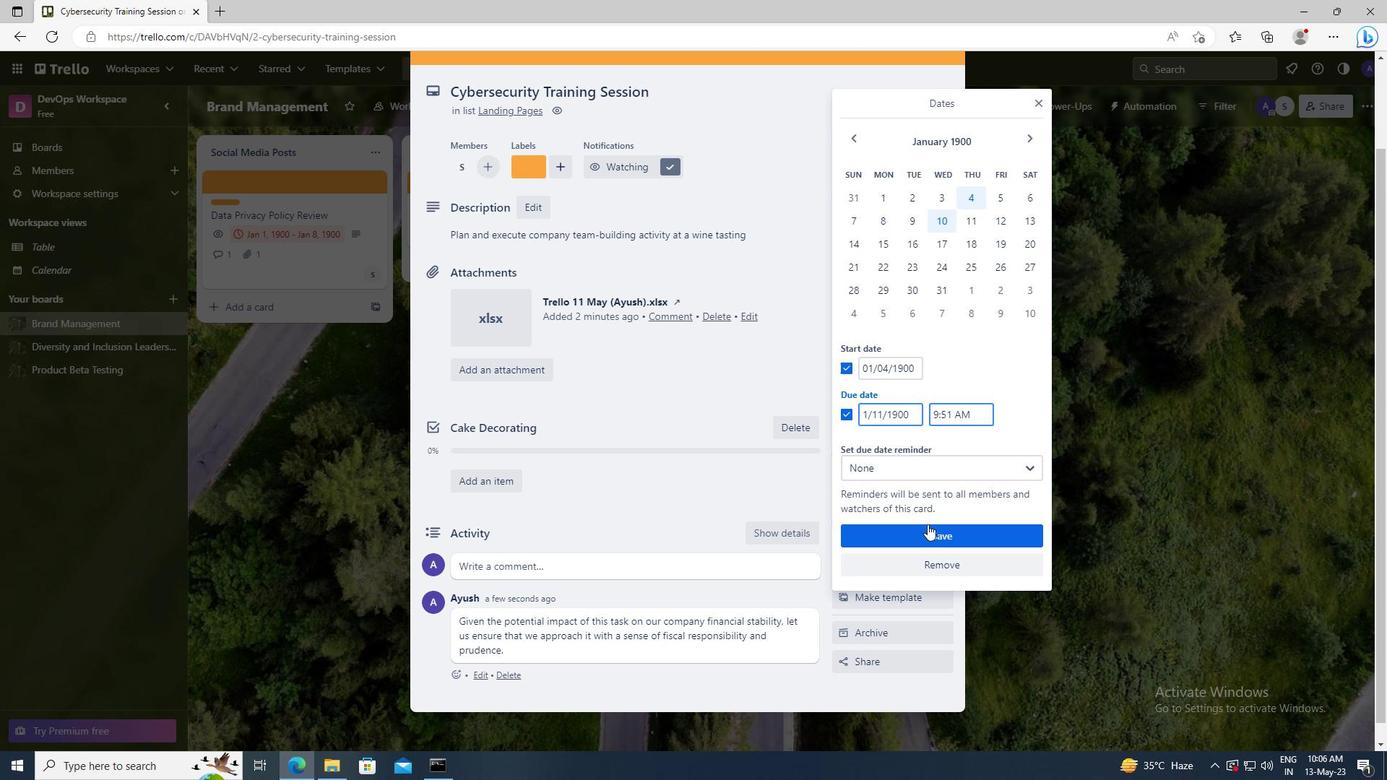 
Action: Mouse pressed left at (931, 537)
Screenshot: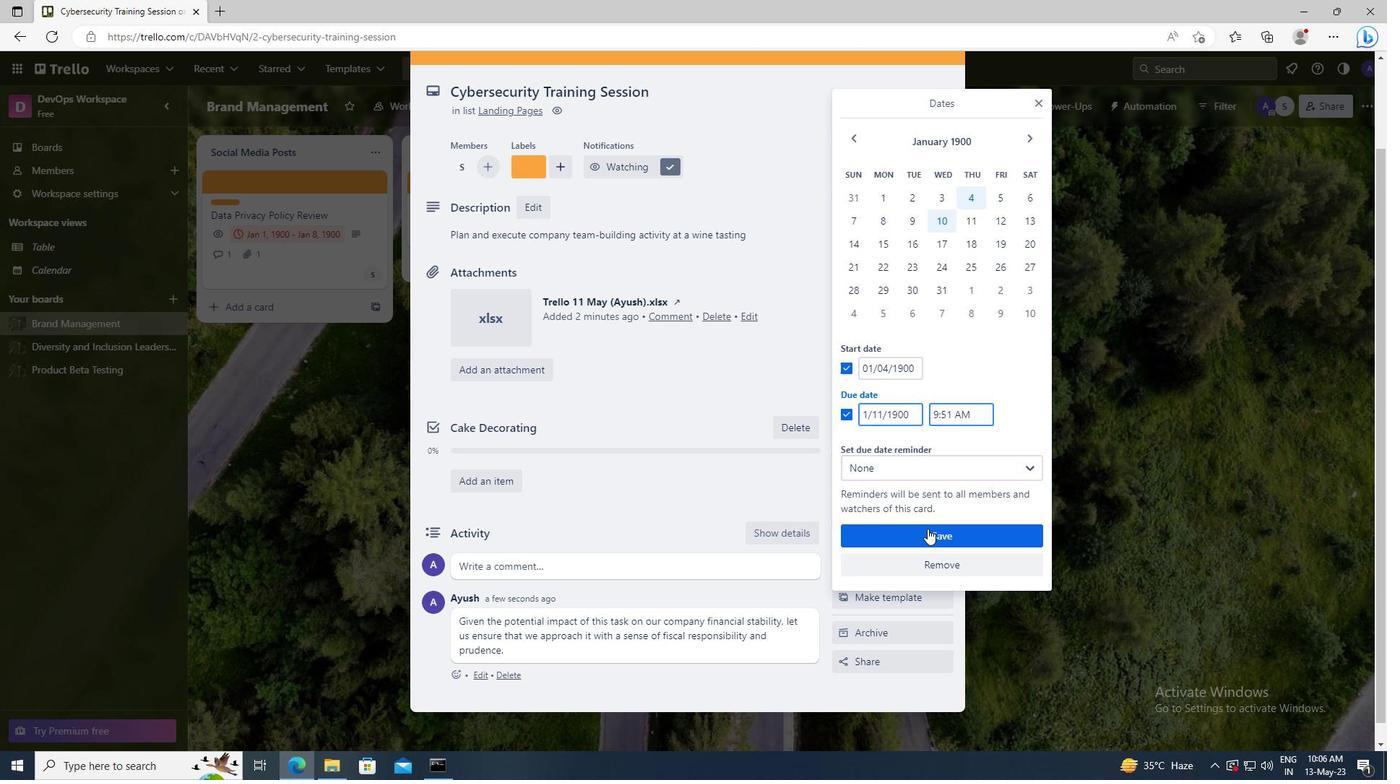 
